 Task: Add Attachment from "Attach a link" to Card Card0000000124 in Board Board0000000031 in Workspace WS0000000011 in Trello. Add Cover Red to Card Card0000000124 in Board Board0000000031 in Workspace WS0000000011 in Trello. Add "Join Card" Button Button0000000124  to Card Card0000000124 in Board Board0000000031 in Workspace WS0000000011 in Trello. Add Description DS0000000124 to Card Card0000000124 in Board Board0000000031 in Workspace WS0000000011 in Trello. Add Comment CM0000000124 to Card Card0000000124 in Board Board0000000031 in Workspace WS0000000011 in Trello
Action: Mouse moved to (643, 82)
Screenshot: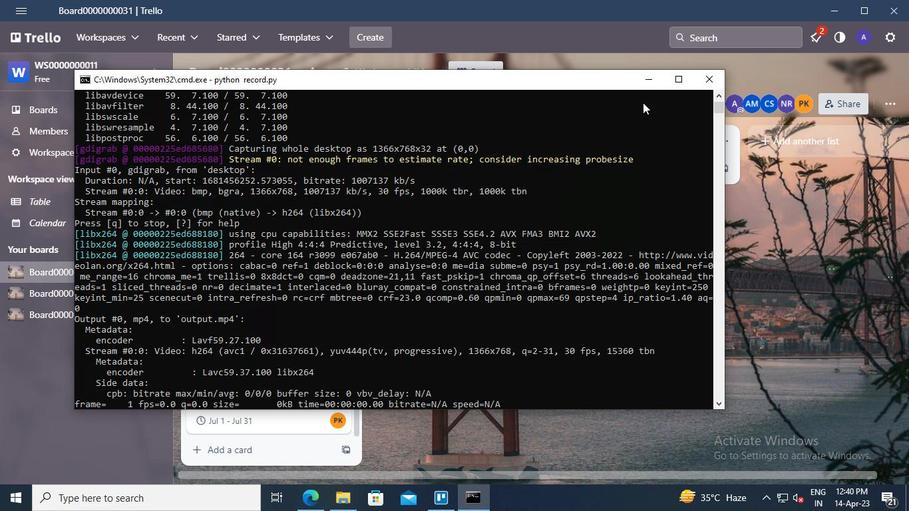 
Action: Mouse pressed left at (643, 82)
Screenshot: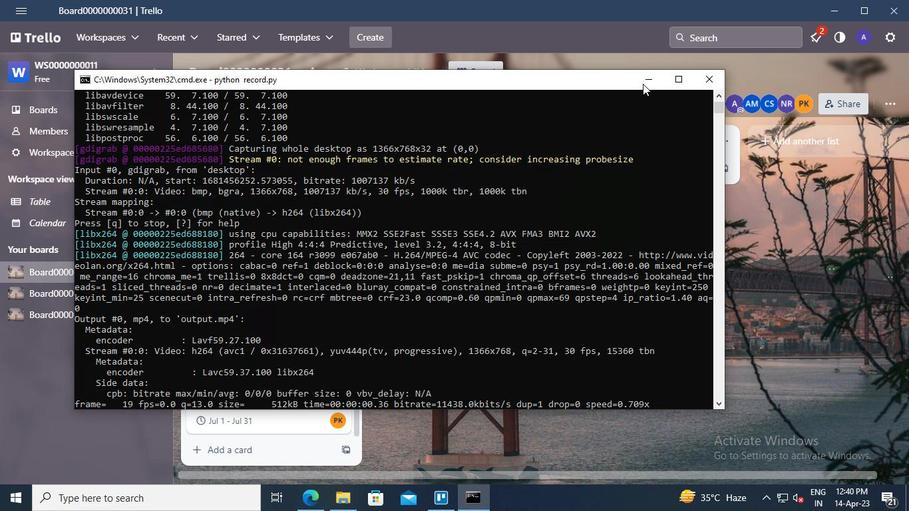 
Action: Mouse moved to (280, 402)
Screenshot: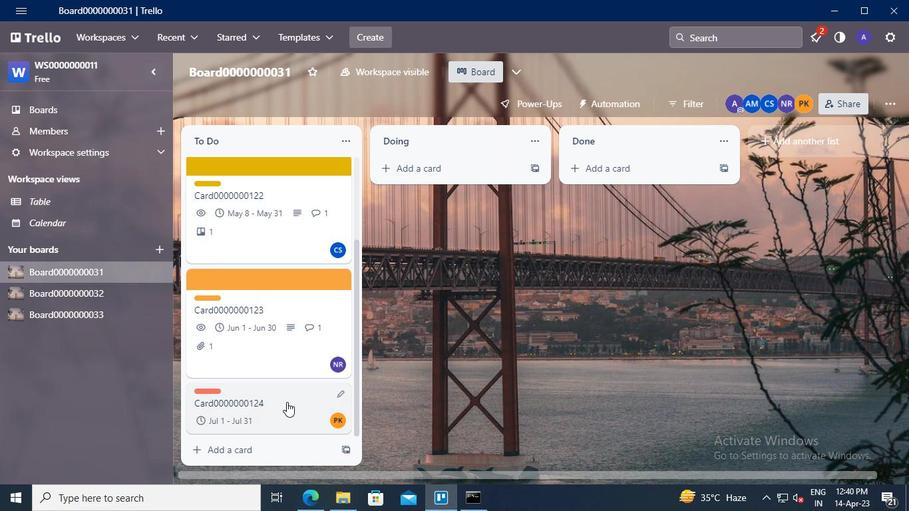 
Action: Mouse pressed left at (280, 402)
Screenshot: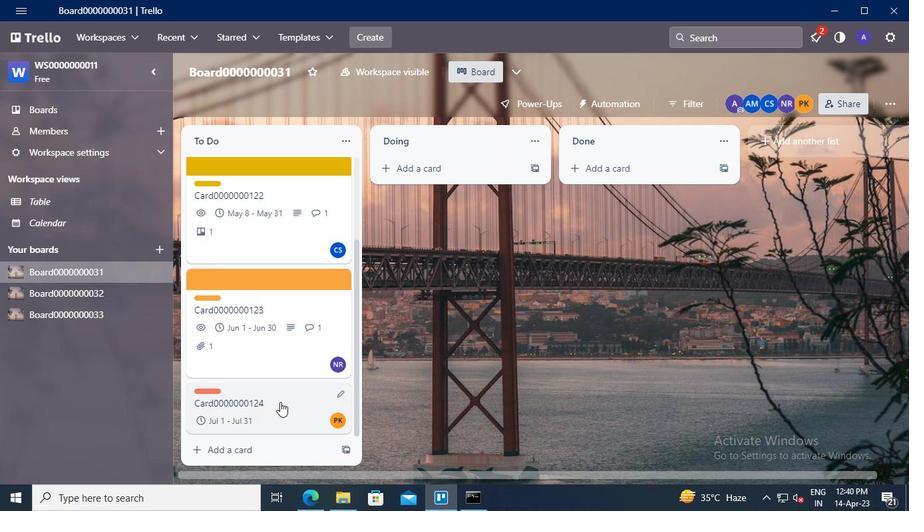 
Action: Mouse moved to (615, 276)
Screenshot: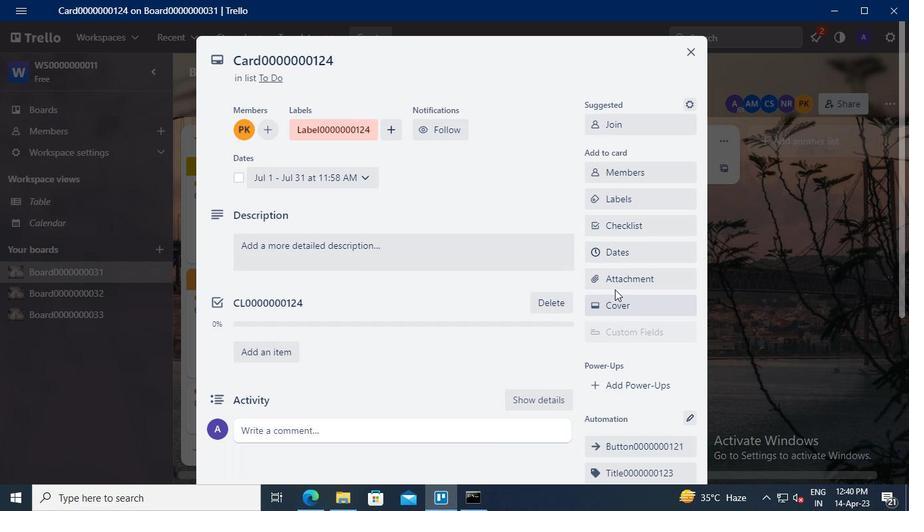 
Action: Mouse pressed left at (615, 276)
Screenshot: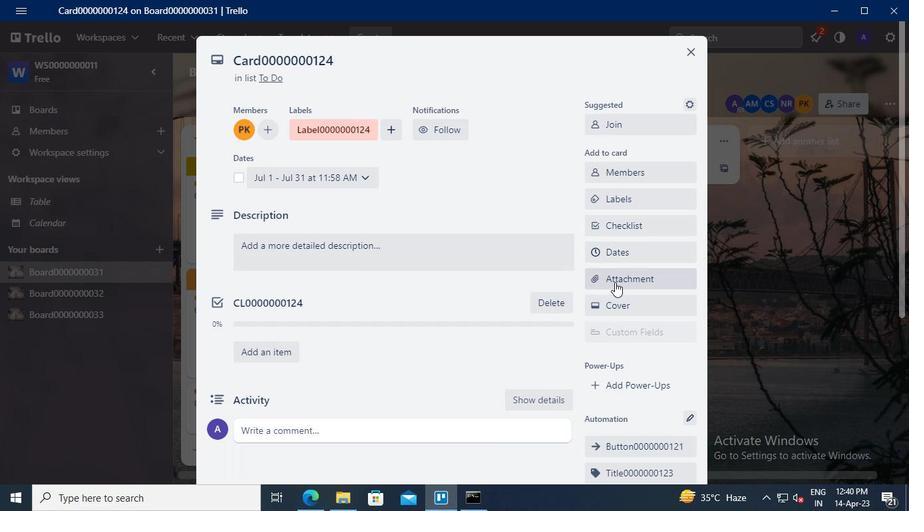 
Action: Mouse moved to (318, 504)
Screenshot: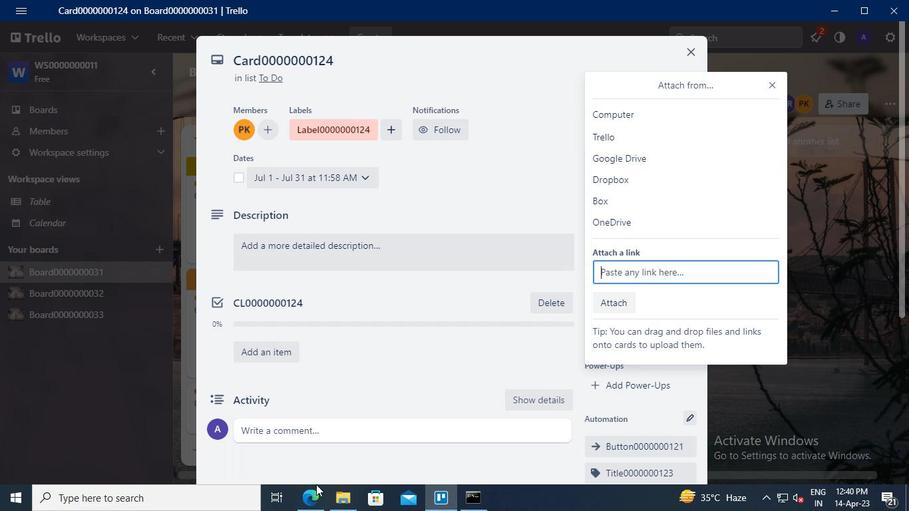 
Action: Mouse pressed left at (318, 504)
Screenshot: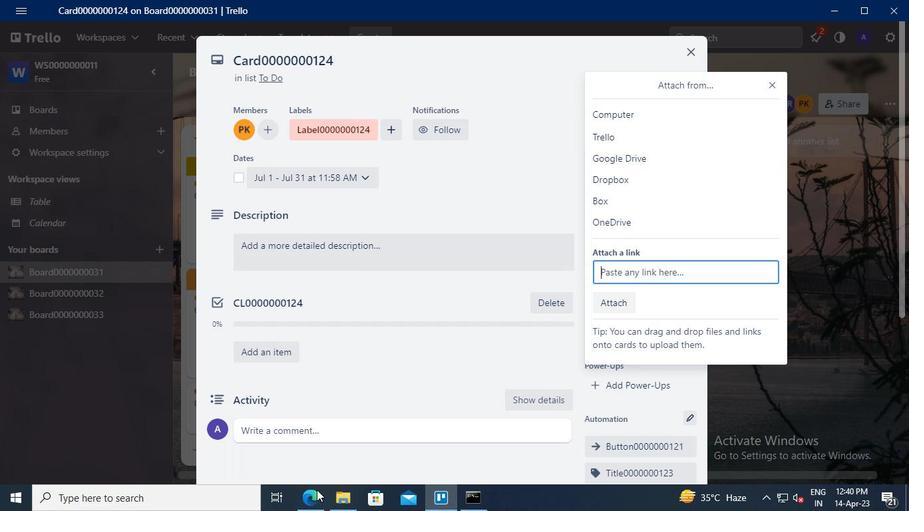 
Action: Mouse moved to (216, 34)
Screenshot: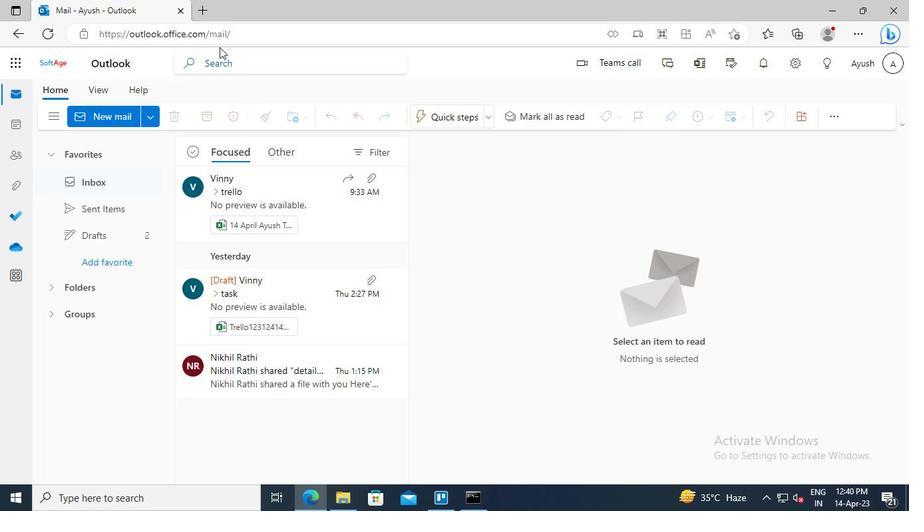
Action: Mouse pressed left at (216, 34)
Screenshot: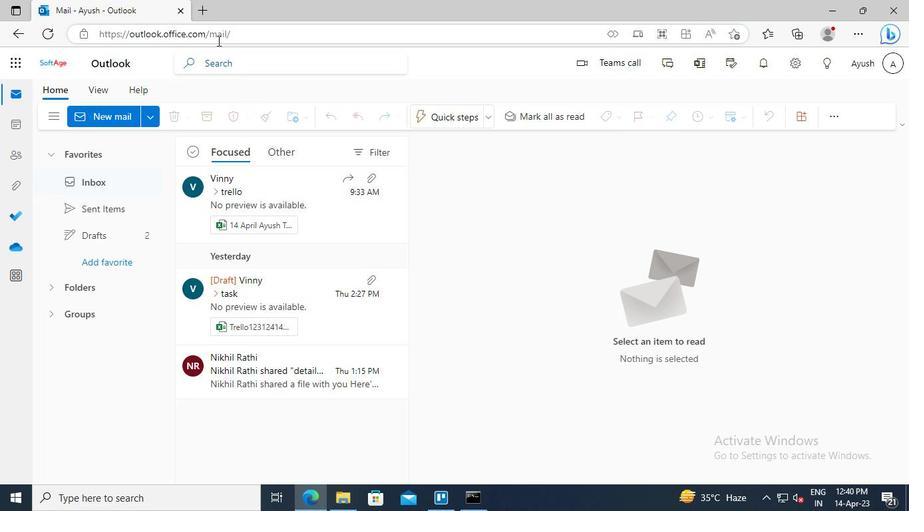 
Action: Keyboard Key.ctrl_l
Screenshot: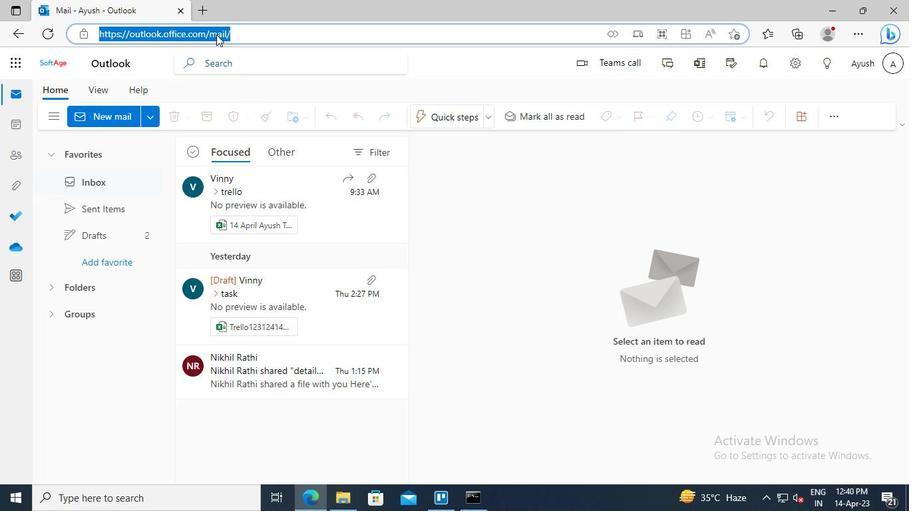 
Action: Keyboard \x03
Screenshot: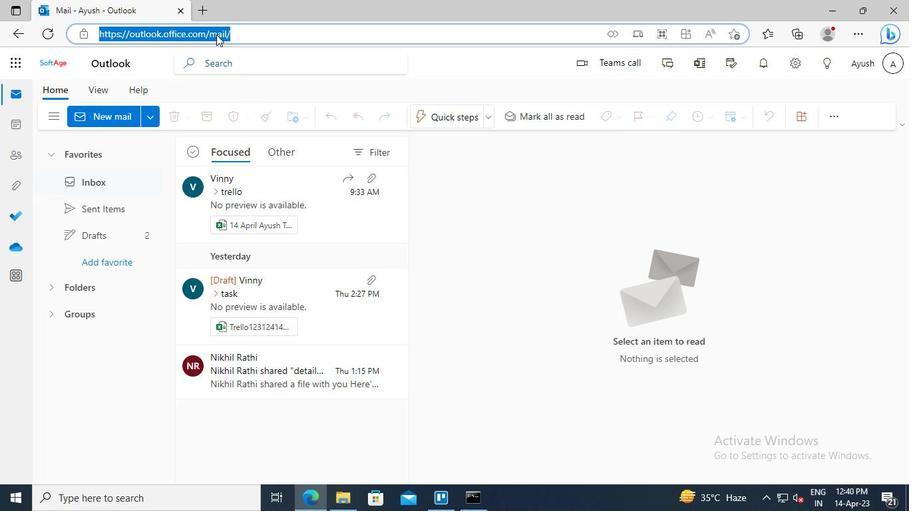 
Action: Mouse moved to (444, 504)
Screenshot: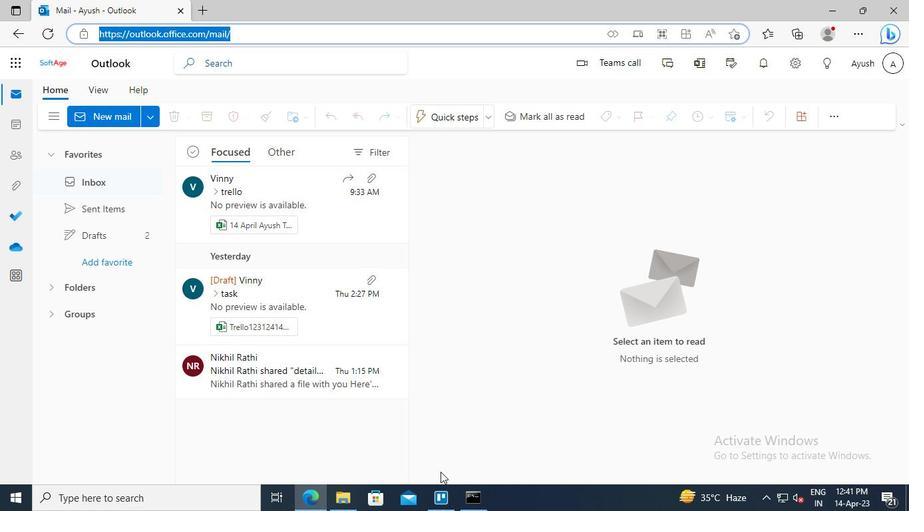 
Action: Mouse pressed left at (444, 504)
Screenshot: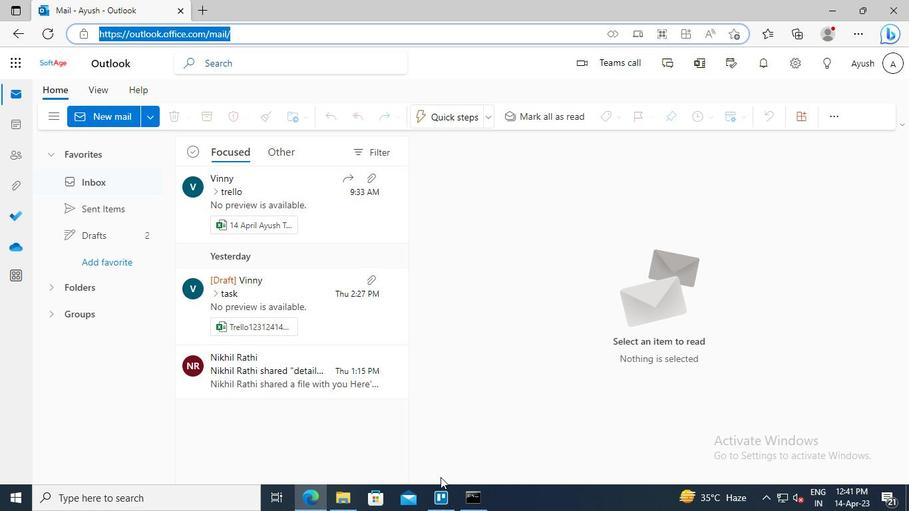 
Action: Mouse moved to (640, 269)
Screenshot: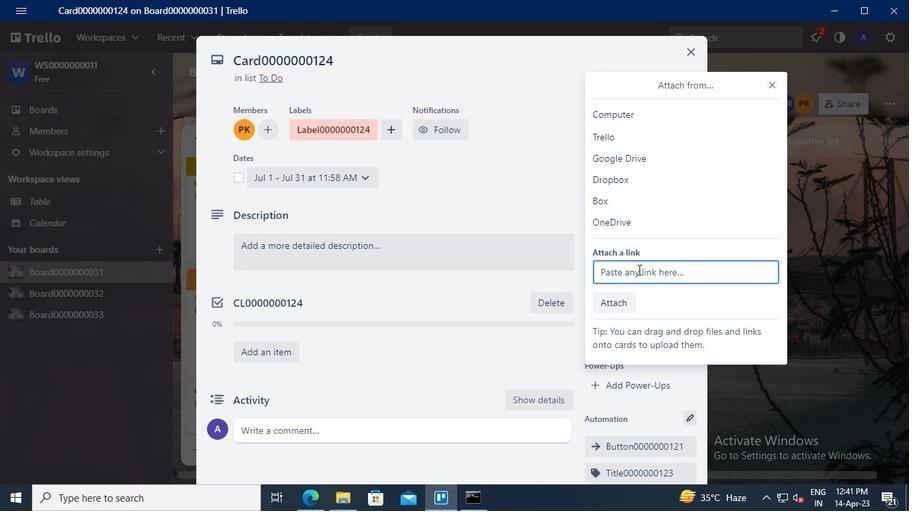 
Action: Mouse pressed left at (640, 269)
Screenshot: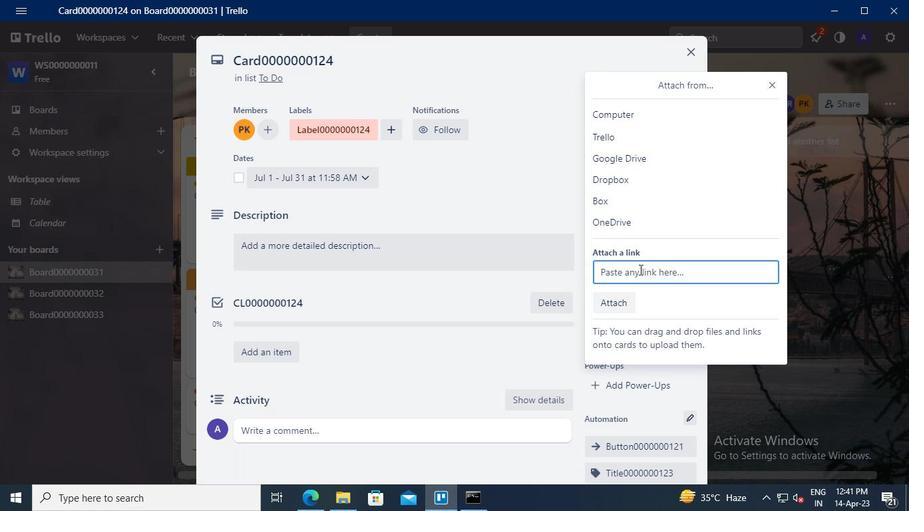 
Action: Keyboard Key.ctrl_l
Screenshot: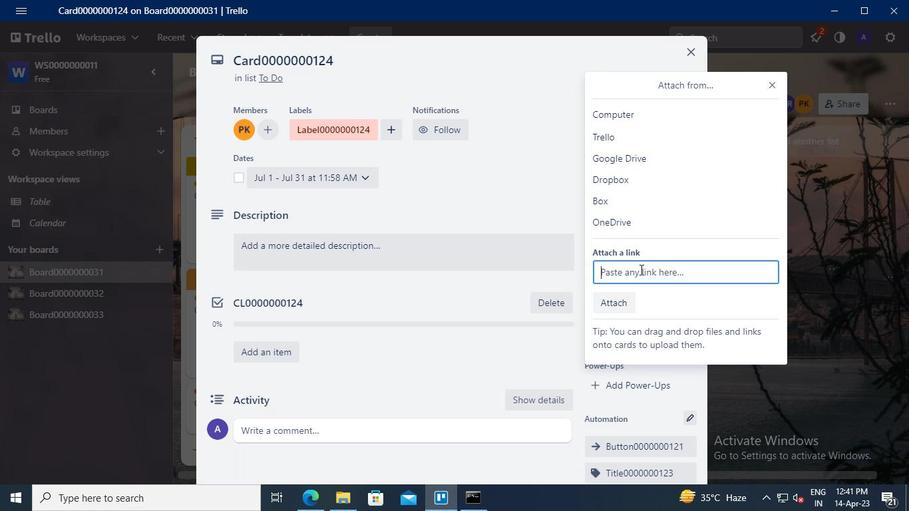 
Action: Keyboard \x16
Screenshot: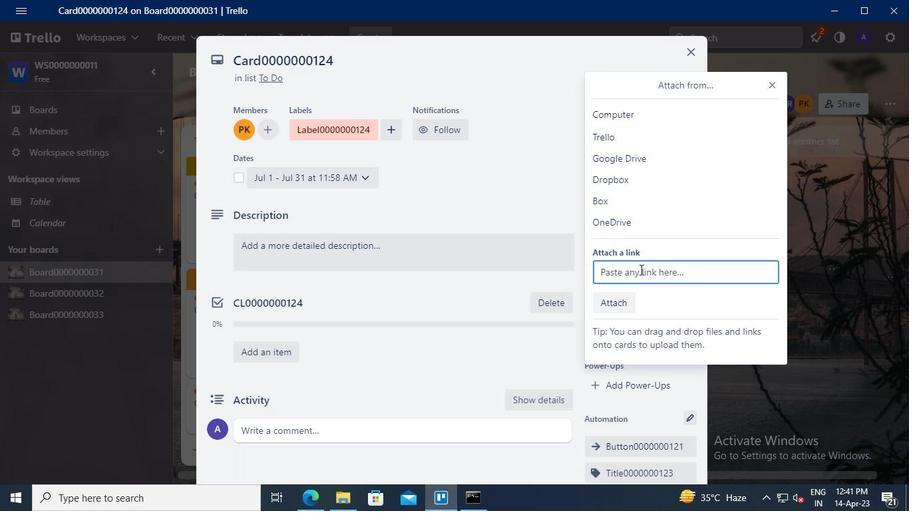 
Action: Mouse moved to (616, 349)
Screenshot: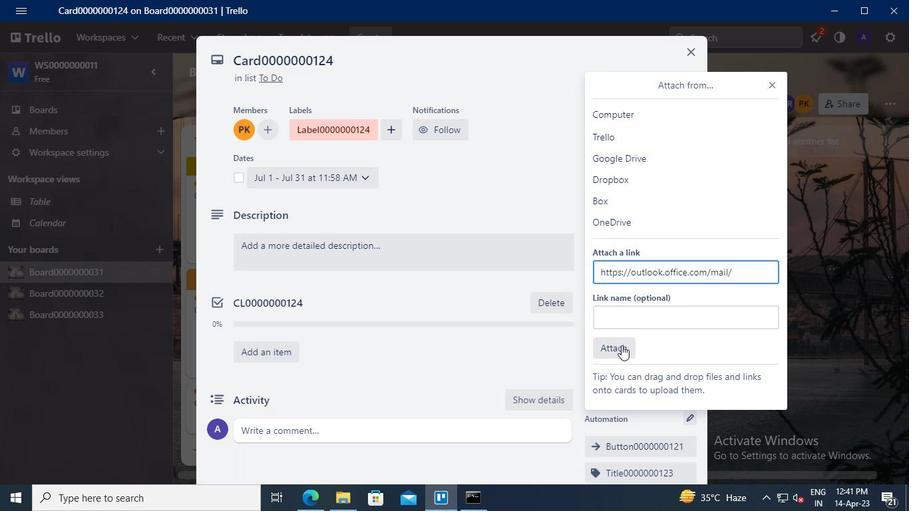 
Action: Mouse pressed left at (616, 349)
Screenshot: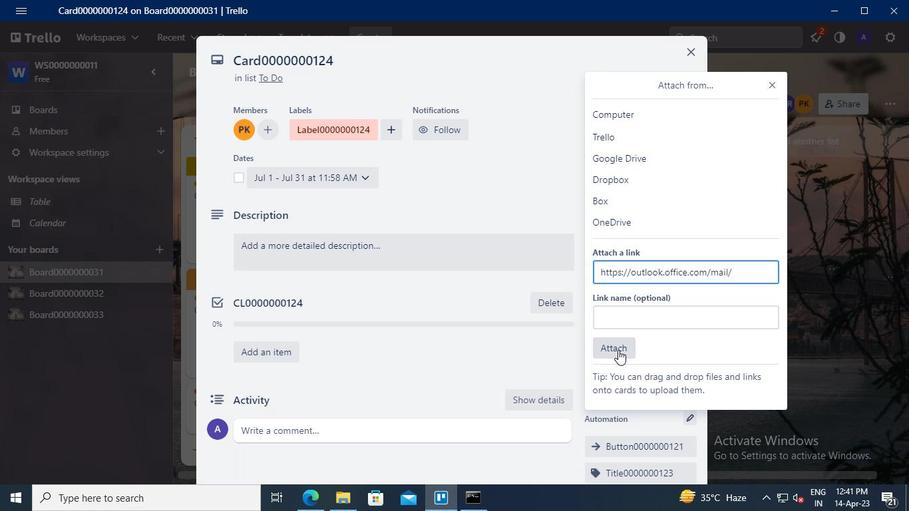 
Action: Mouse moved to (629, 306)
Screenshot: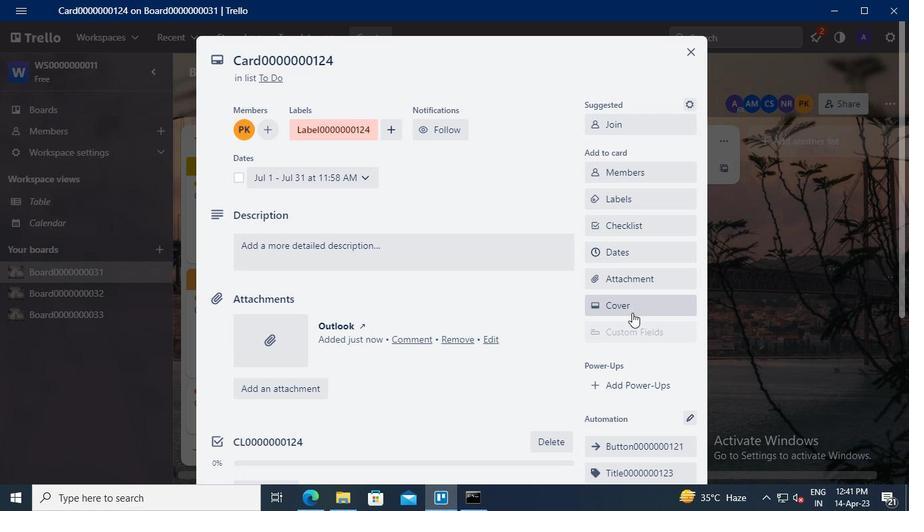 
Action: Mouse pressed left at (629, 306)
Screenshot: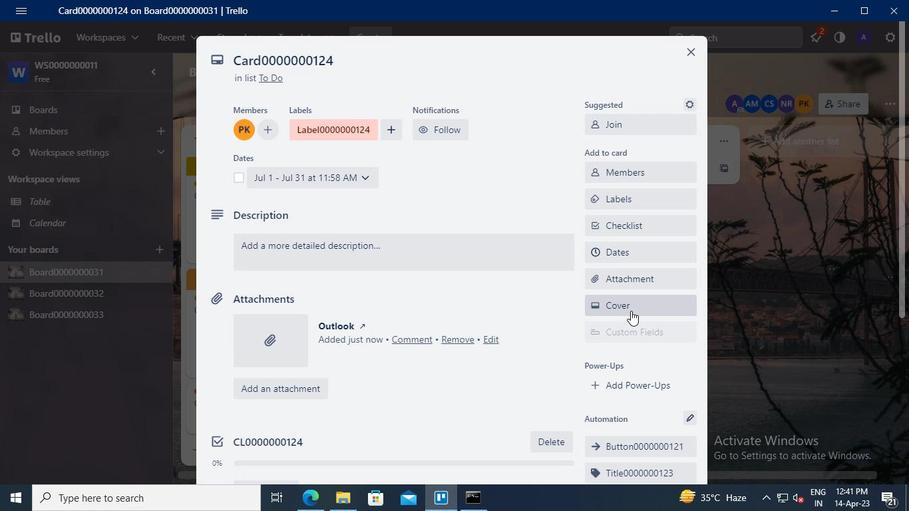 
Action: Mouse moved to (727, 217)
Screenshot: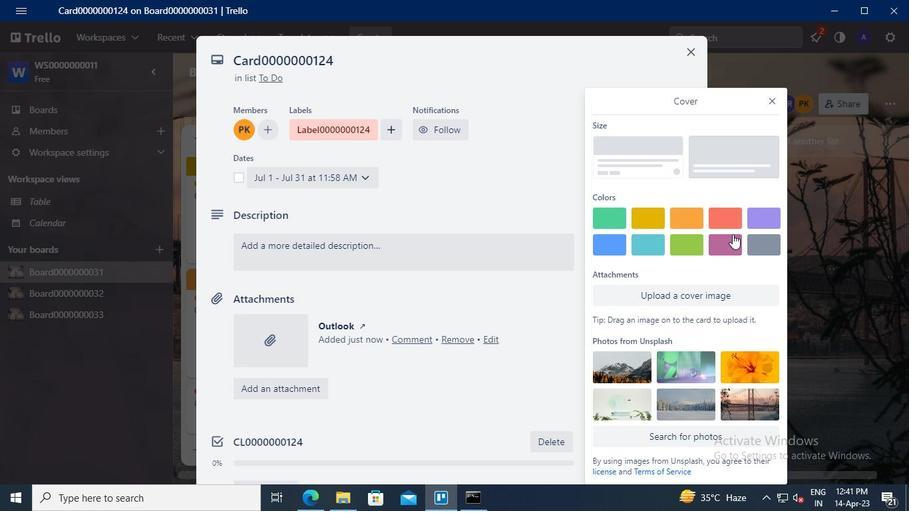 
Action: Mouse pressed left at (727, 217)
Screenshot: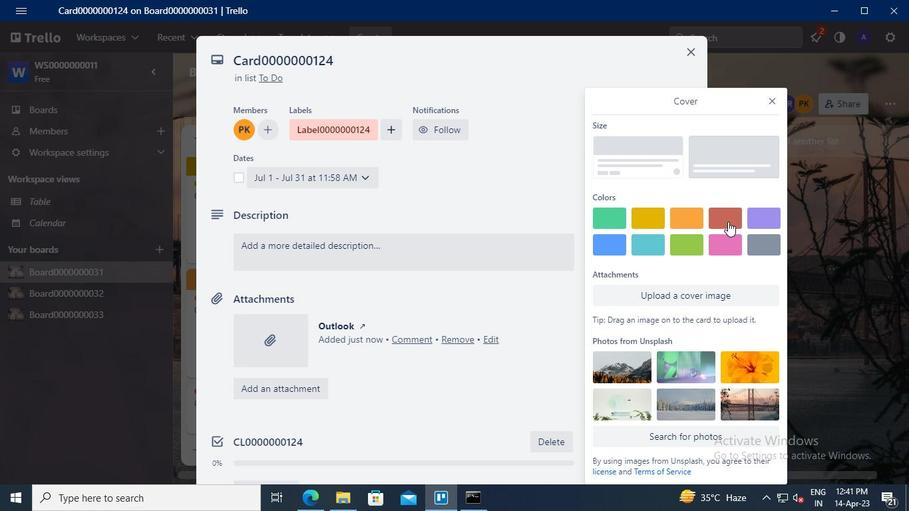 
Action: Mouse moved to (769, 78)
Screenshot: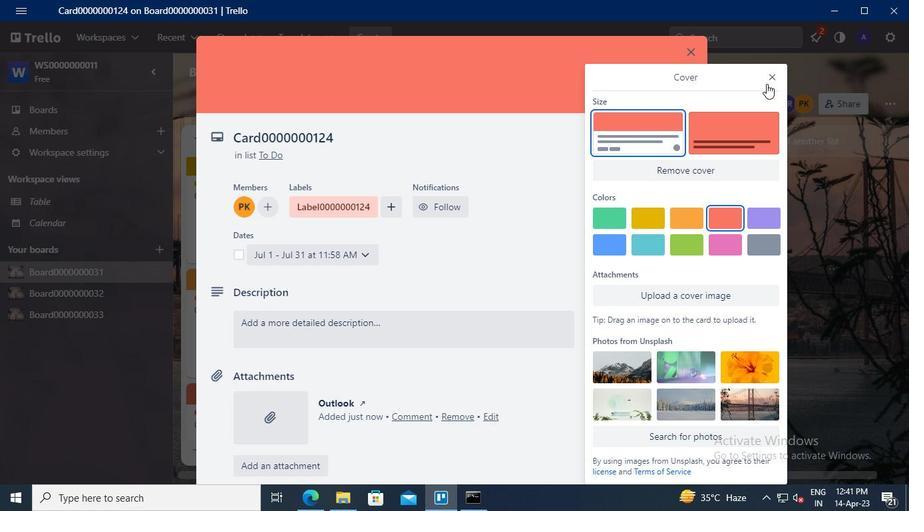 
Action: Mouse pressed left at (769, 78)
Screenshot: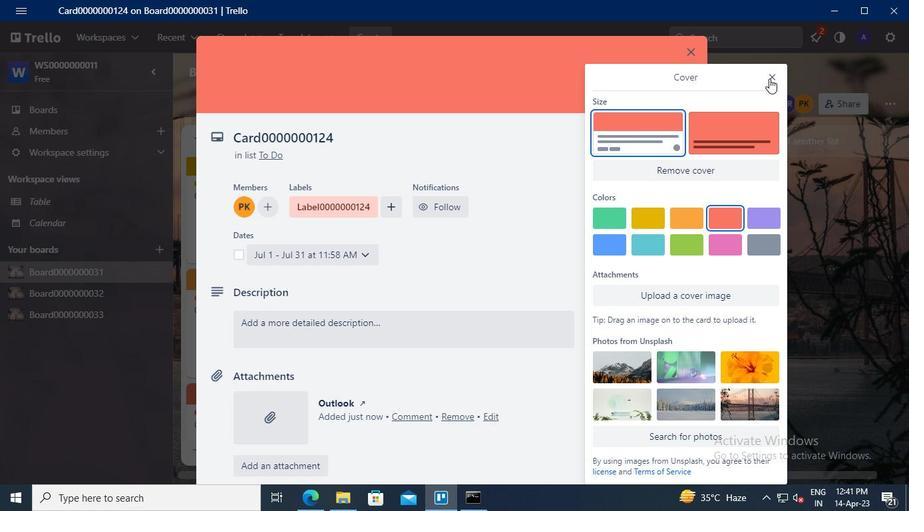 
Action: Mouse moved to (649, 350)
Screenshot: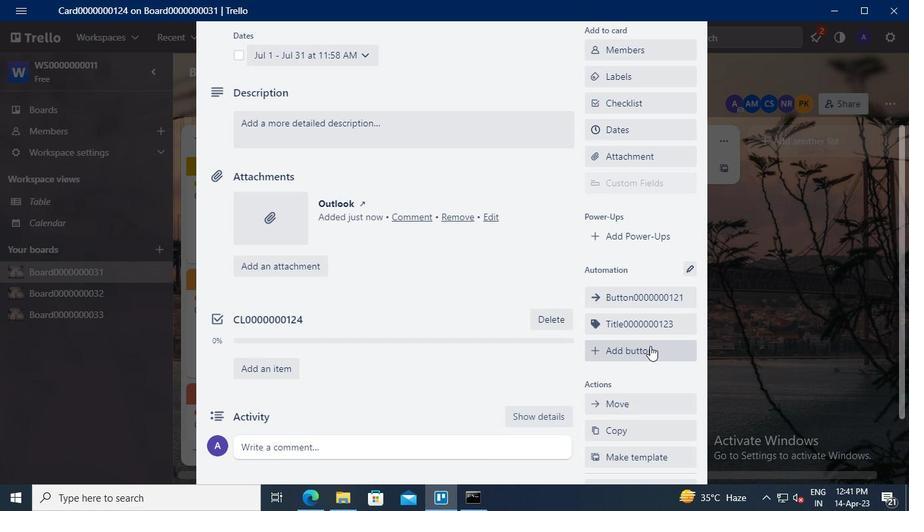 
Action: Mouse pressed left at (649, 350)
Screenshot: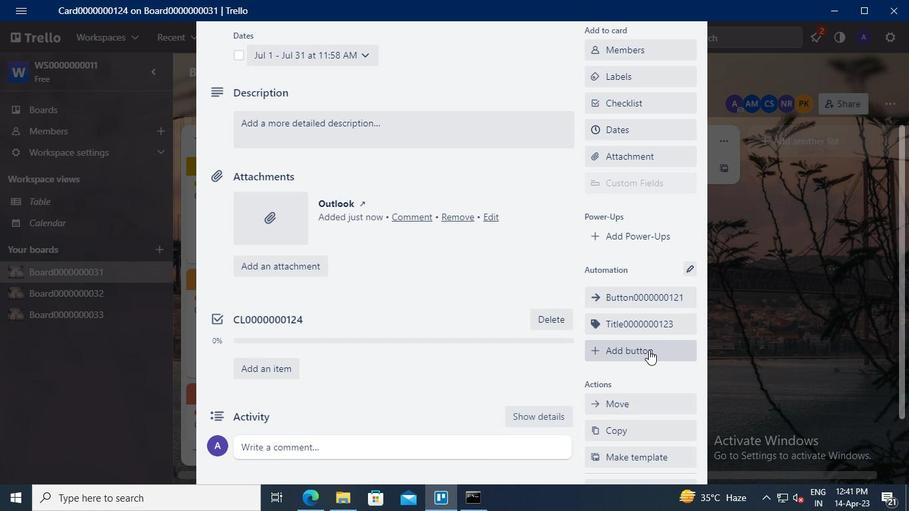 
Action: Mouse moved to (666, 209)
Screenshot: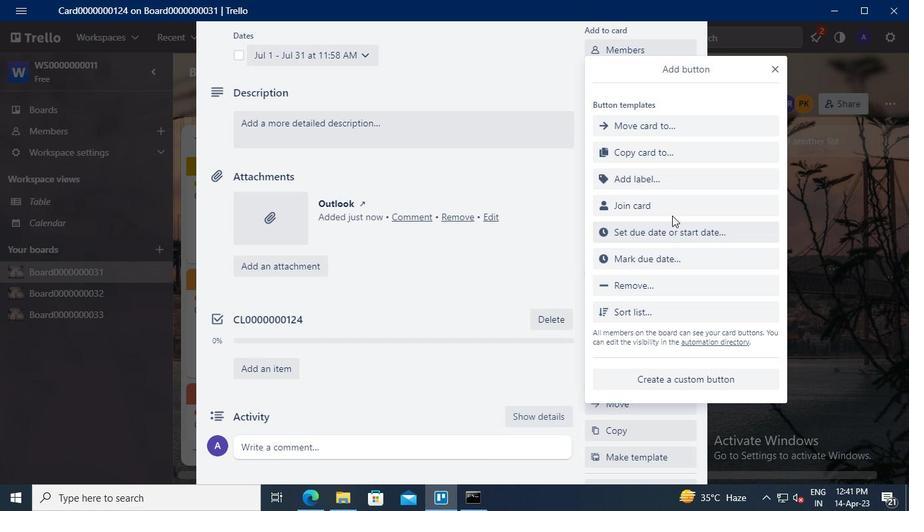 
Action: Mouse pressed left at (666, 209)
Screenshot: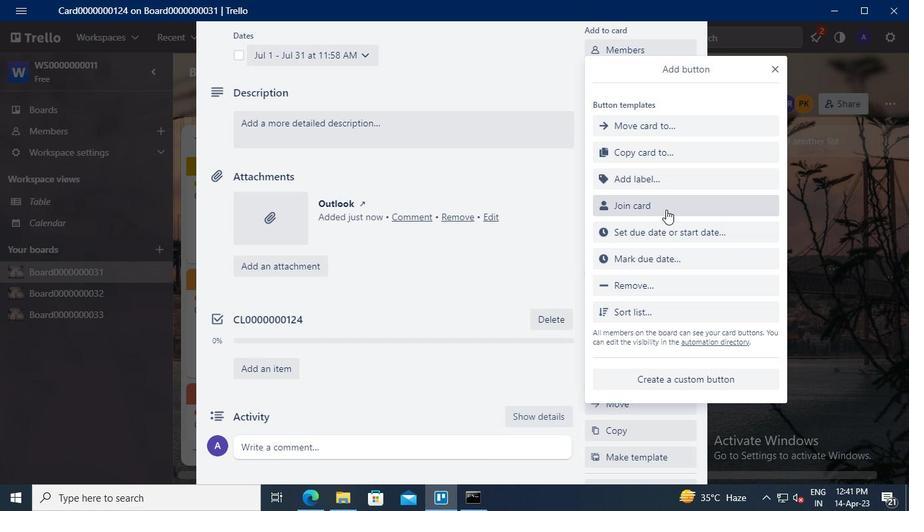 
Action: Mouse moved to (668, 166)
Screenshot: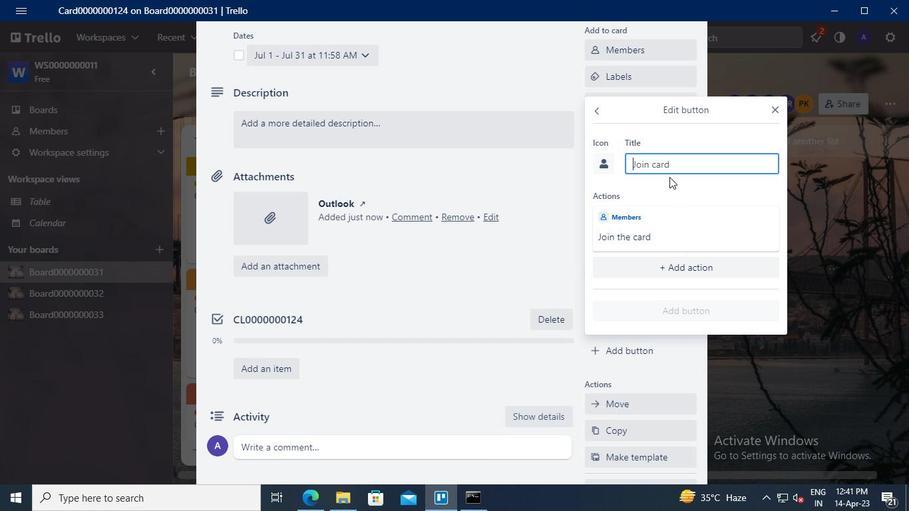 
Action: Mouse pressed left at (668, 166)
Screenshot: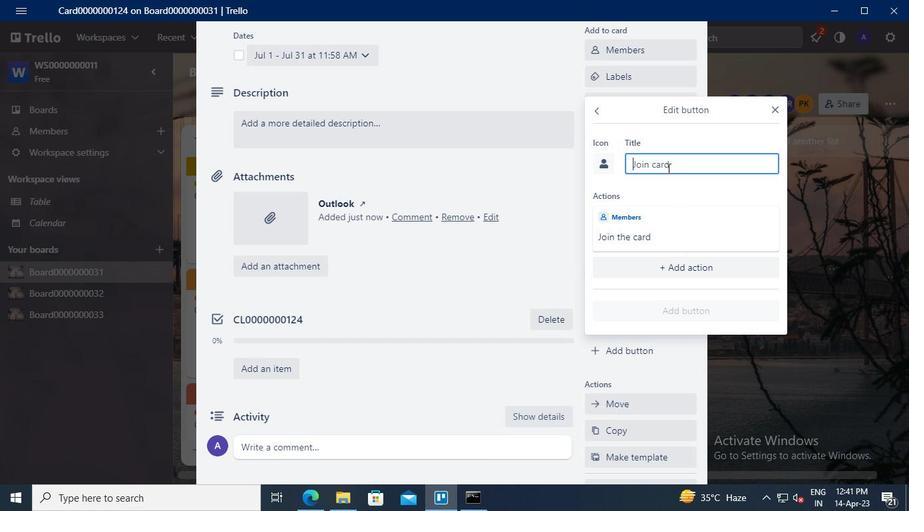 
Action: Mouse moved to (668, 166)
Screenshot: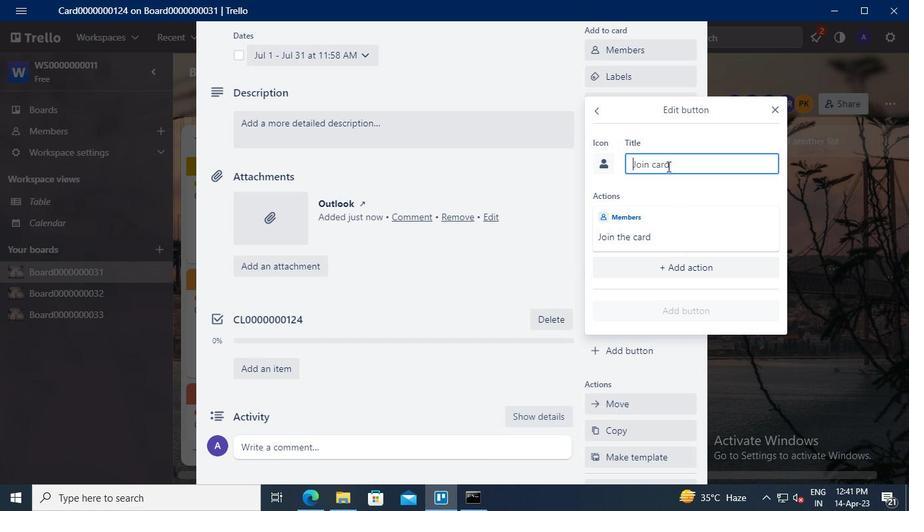 
Action: Keyboard Key.shift
Screenshot: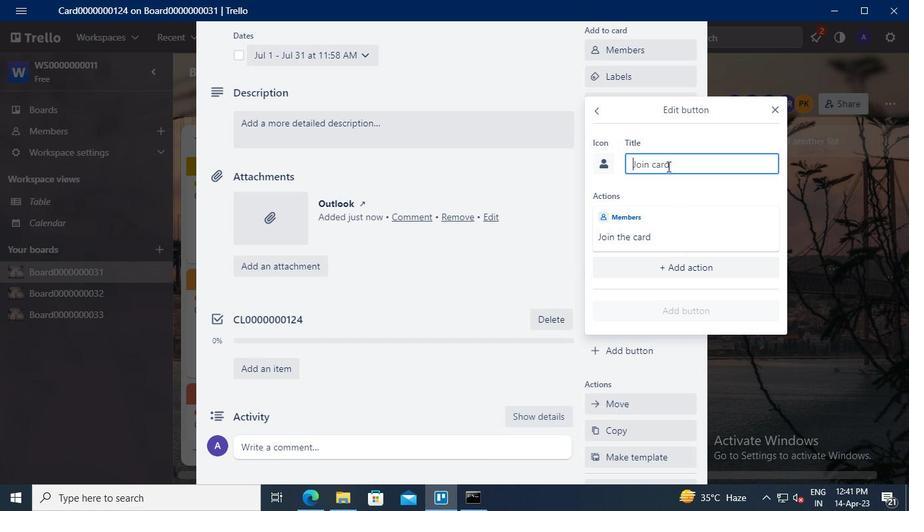 
Action: Keyboard B
Screenshot: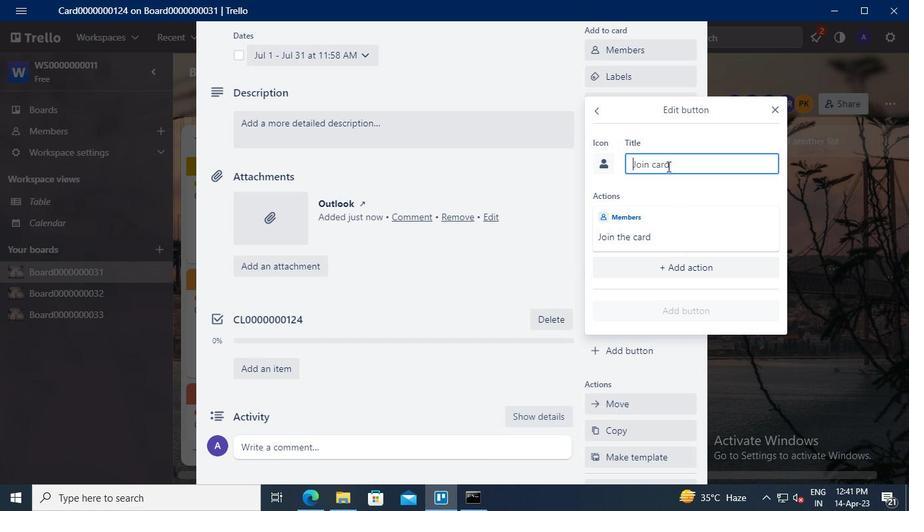 
Action: Keyboard u
Screenshot: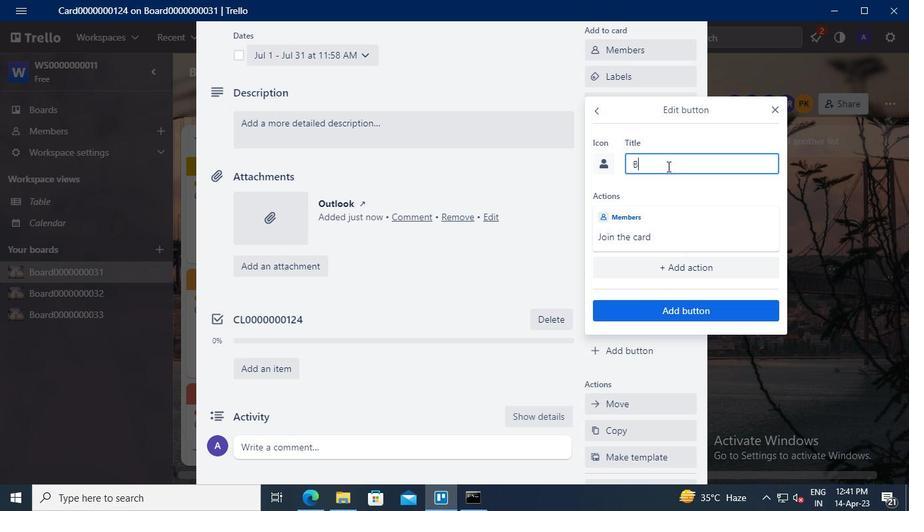 
Action: Keyboard t
Screenshot: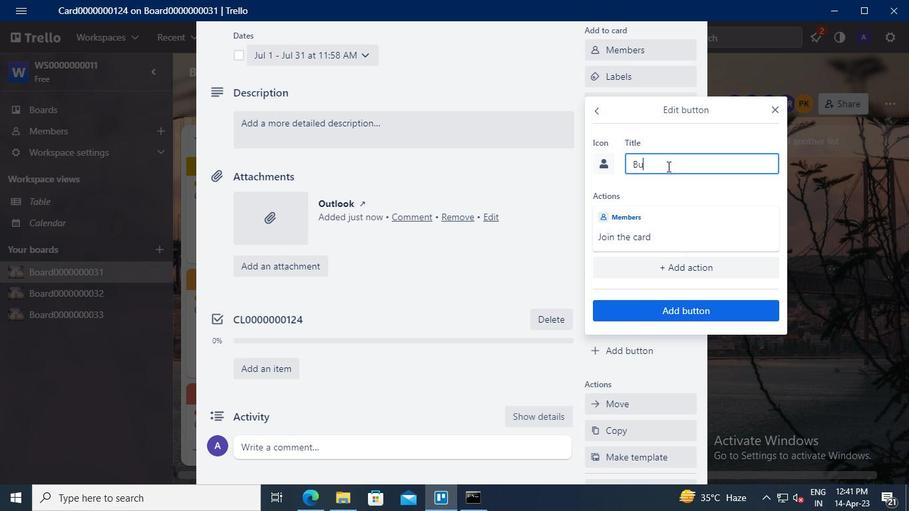 
Action: Keyboard t
Screenshot: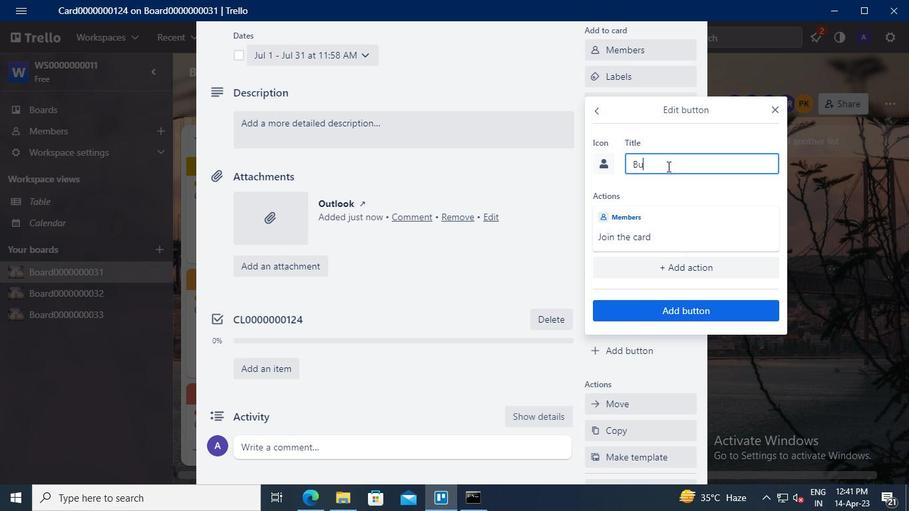 
Action: Keyboard o
Screenshot: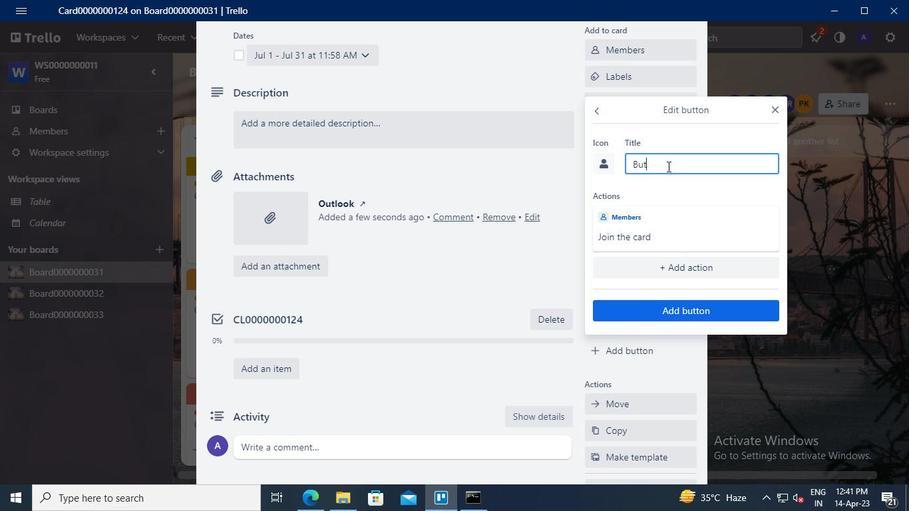 
Action: Keyboard n
Screenshot: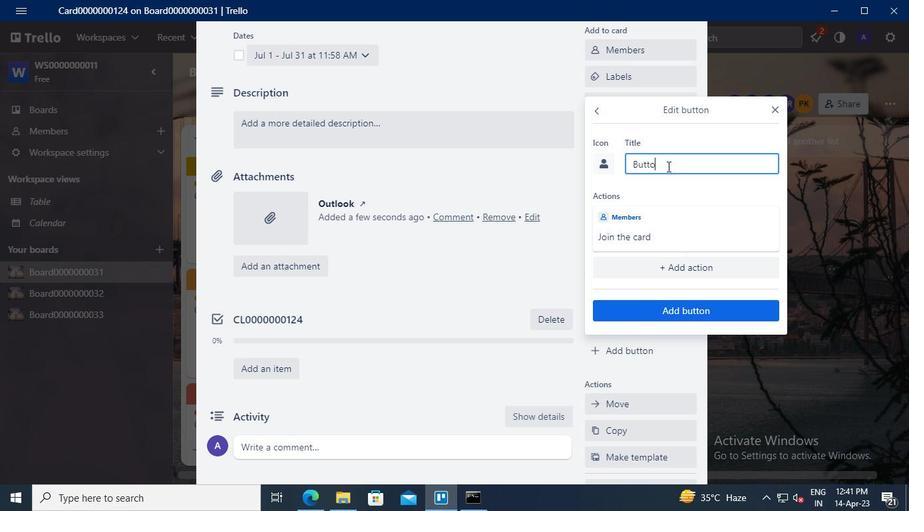 
Action: Keyboard <96>
Screenshot: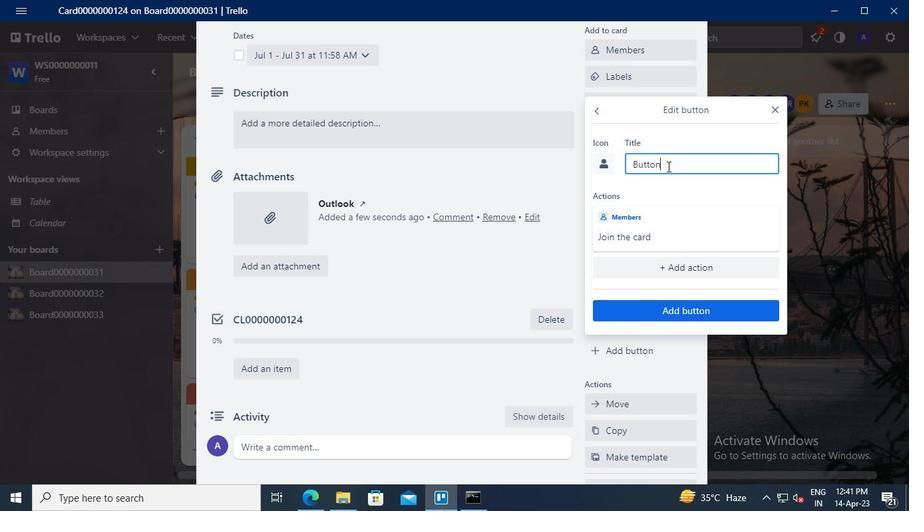 
Action: Keyboard <96>
Screenshot: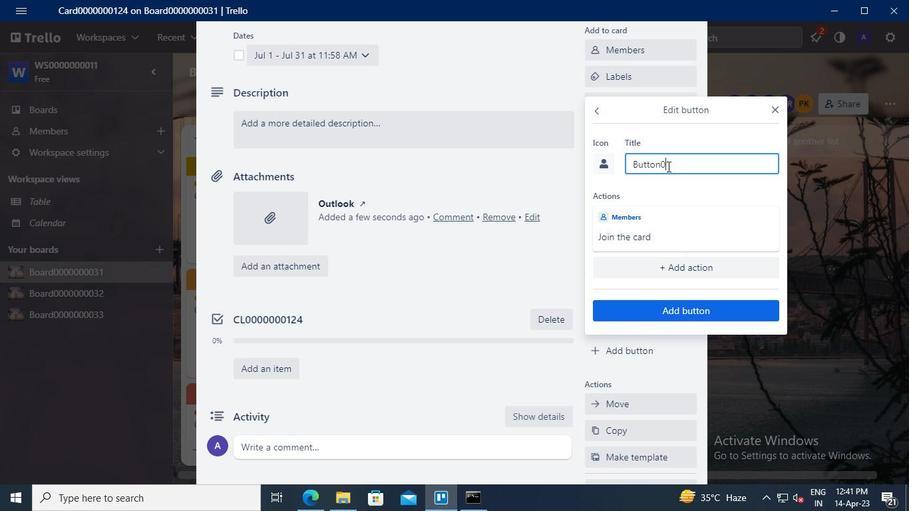 
Action: Keyboard <96>
Screenshot: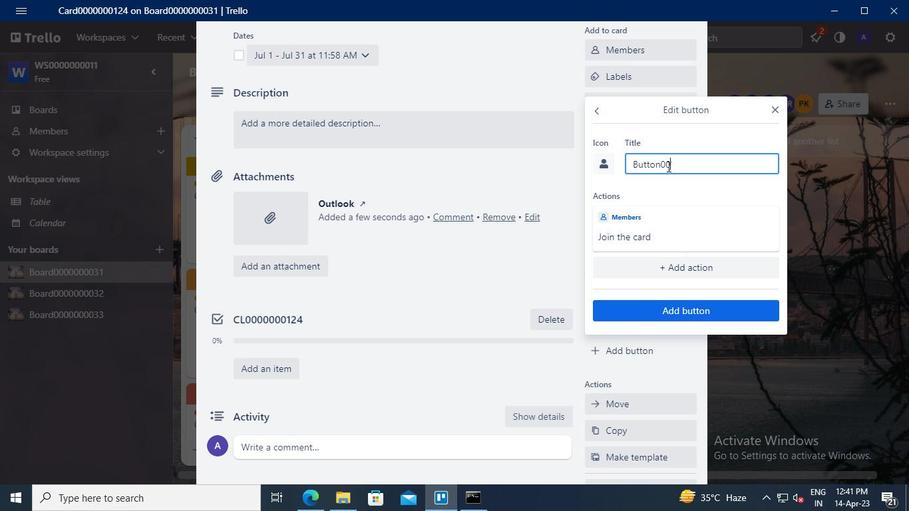 
Action: Keyboard <96>
Screenshot: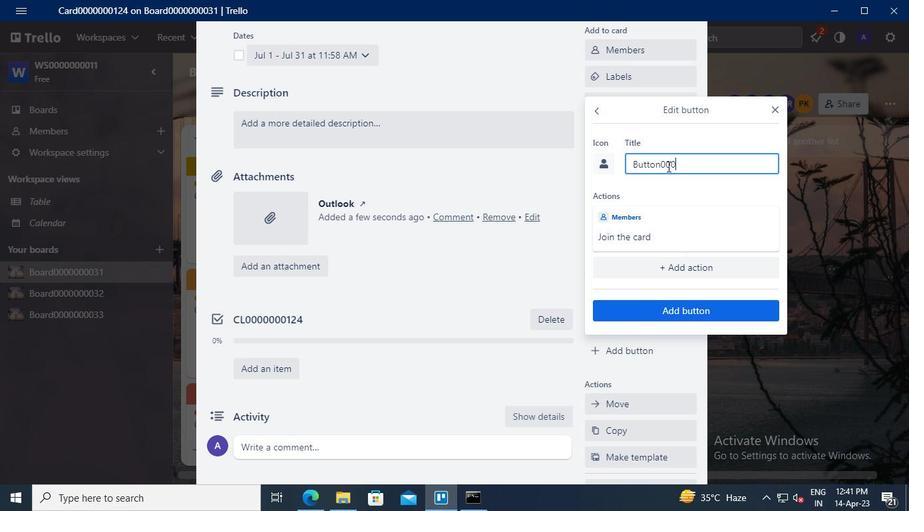 
Action: Keyboard <96>
Screenshot: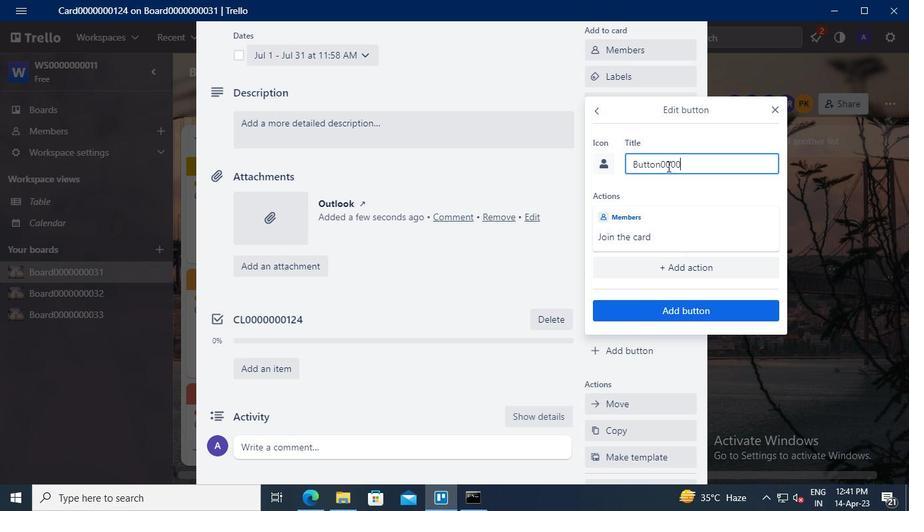 
Action: Keyboard <96>
Screenshot: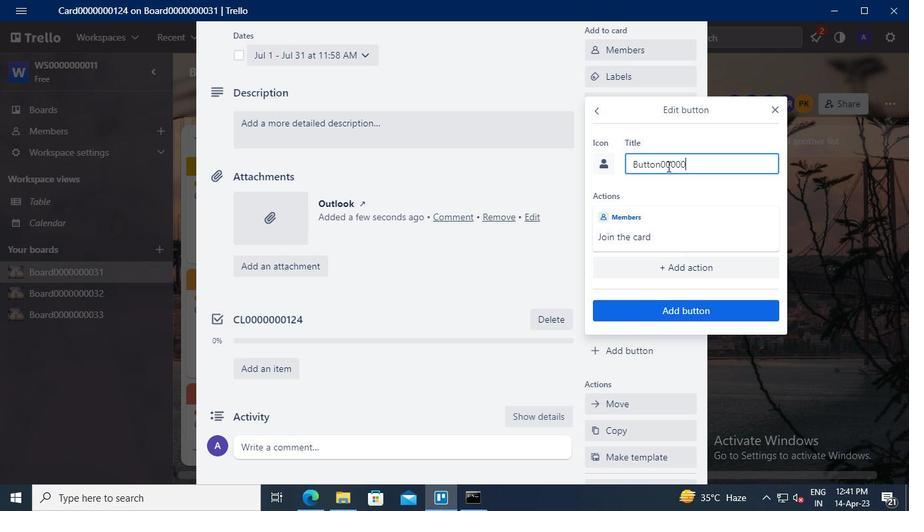 
Action: Keyboard <96>
Screenshot: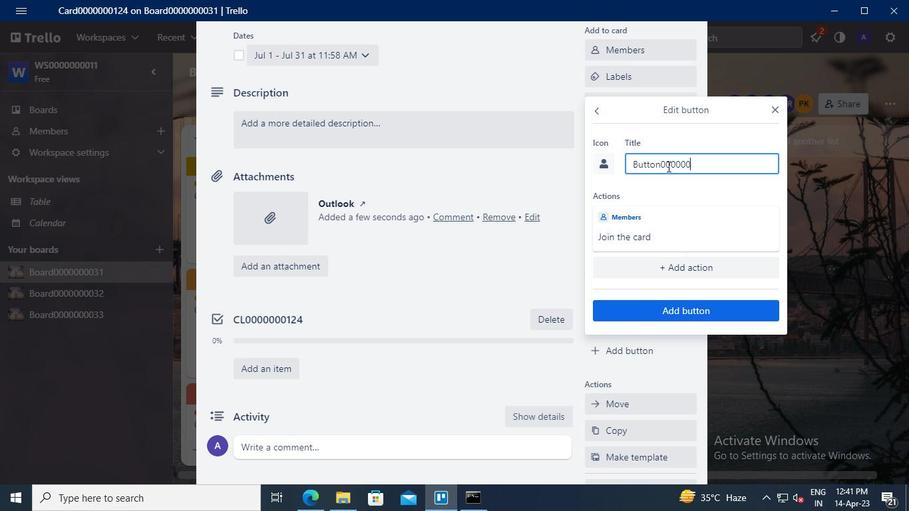 
Action: Keyboard <97>
Screenshot: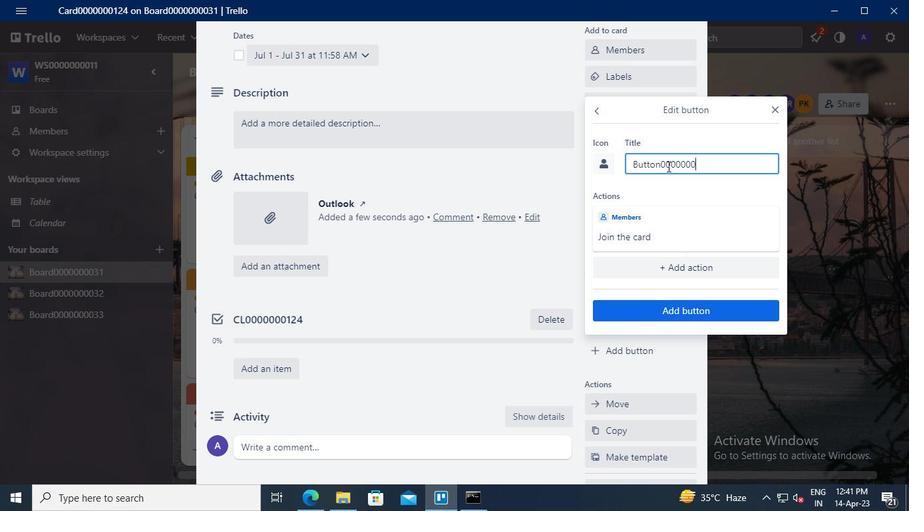 
Action: Keyboard <98>
Screenshot: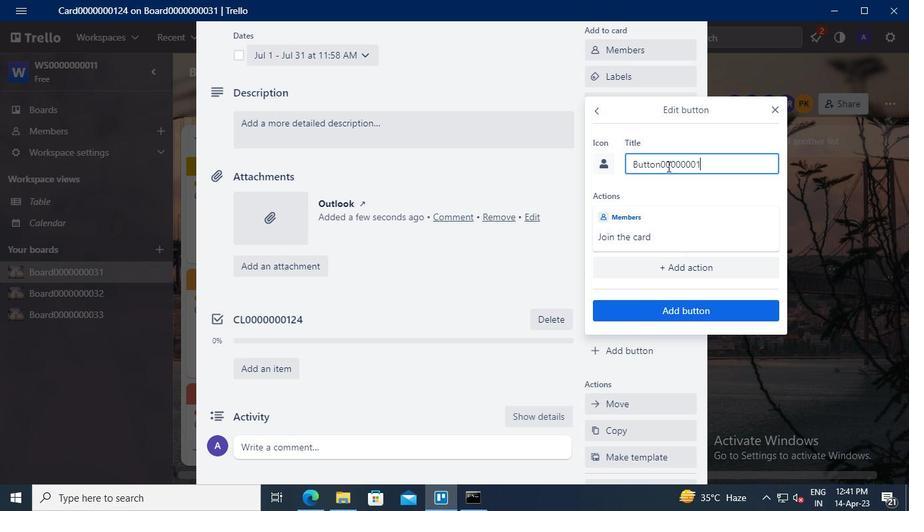 
Action: Keyboard <100>
Screenshot: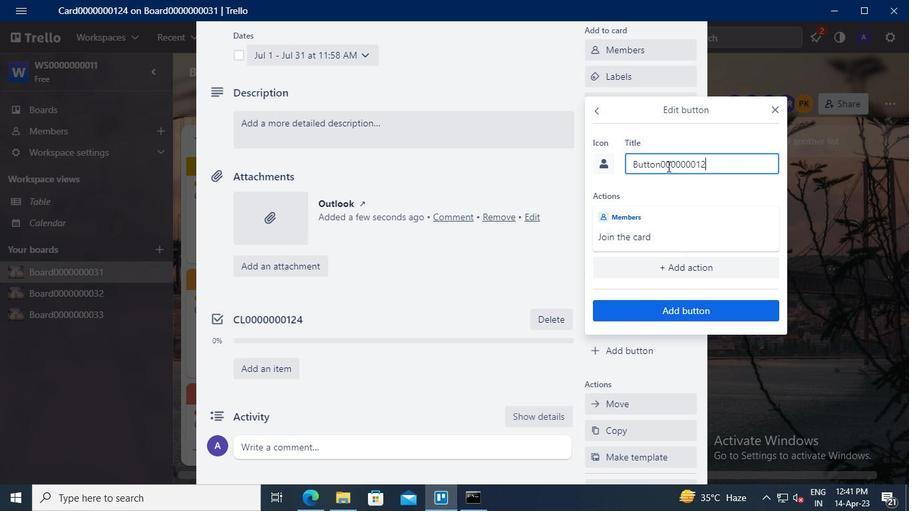 
Action: Mouse moved to (691, 310)
Screenshot: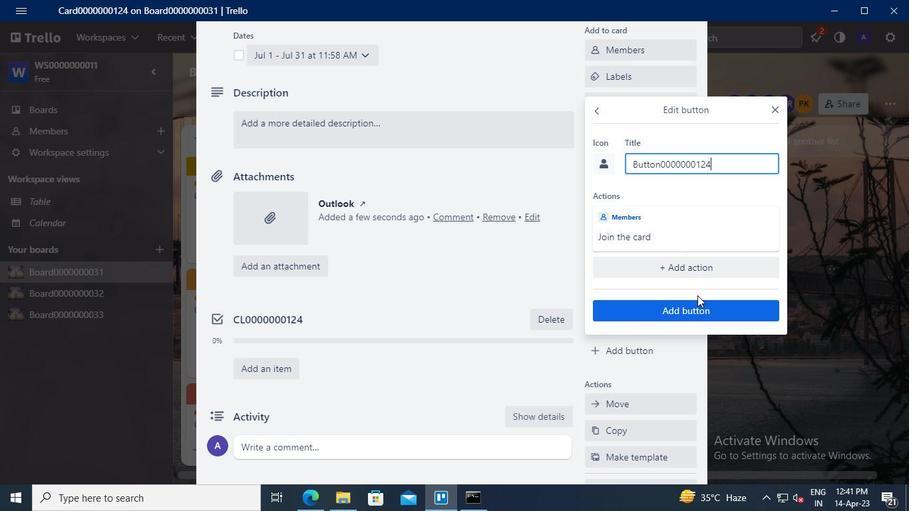 
Action: Mouse pressed left at (691, 310)
Screenshot: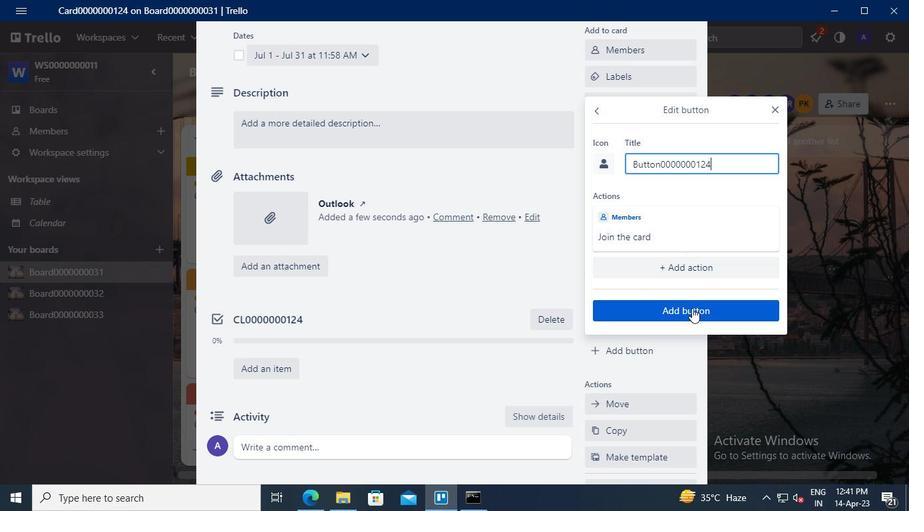 
Action: Mouse moved to (280, 202)
Screenshot: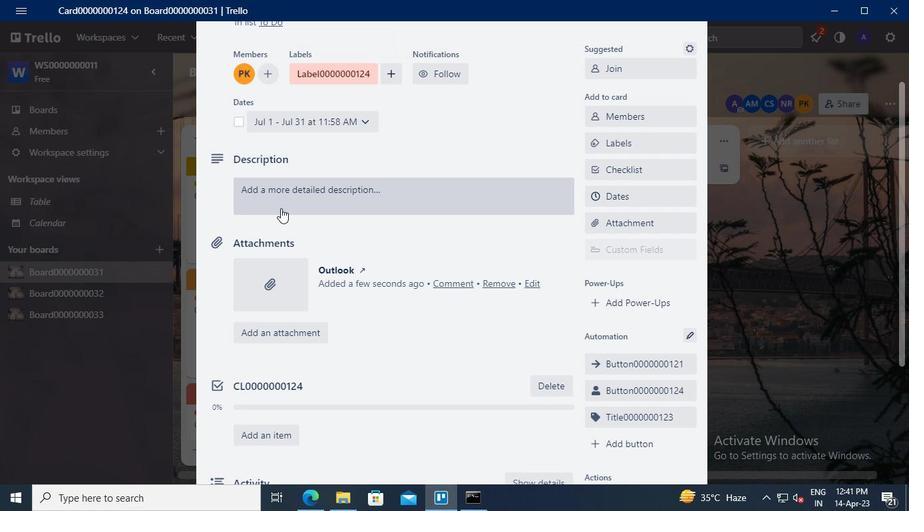 
Action: Mouse pressed left at (280, 202)
Screenshot: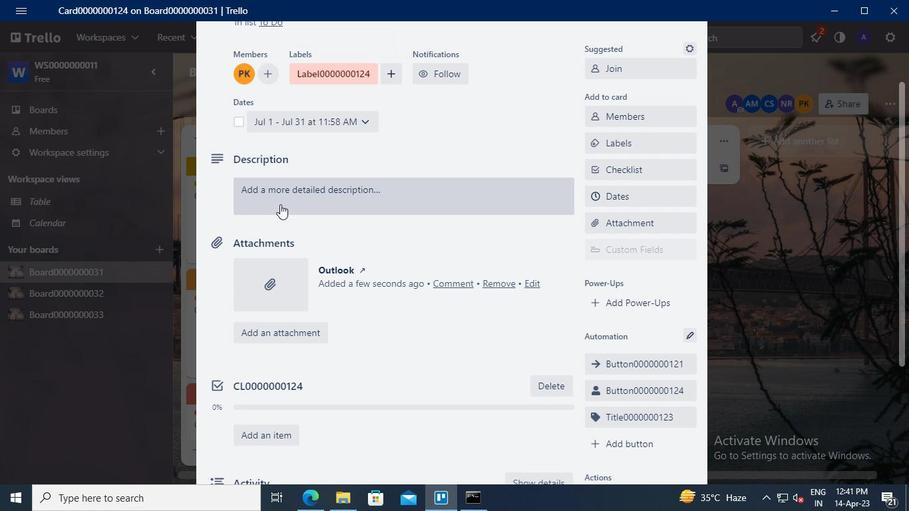 
Action: Mouse moved to (259, 235)
Screenshot: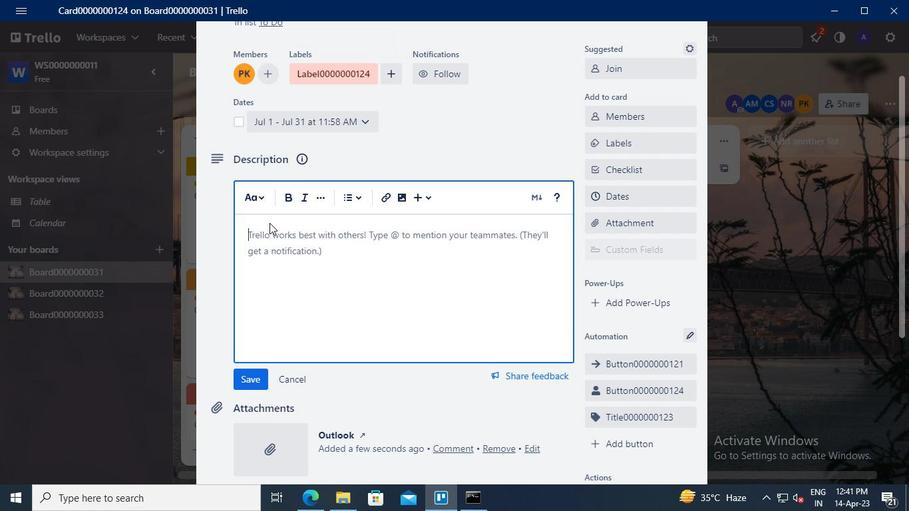 
Action: Mouse pressed left at (259, 235)
Screenshot: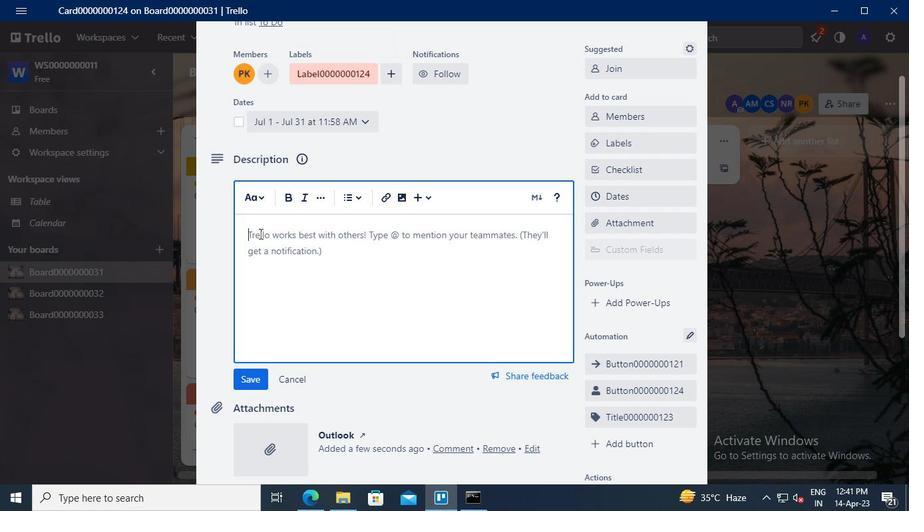 
Action: Keyboard Key.shift
Screenshot: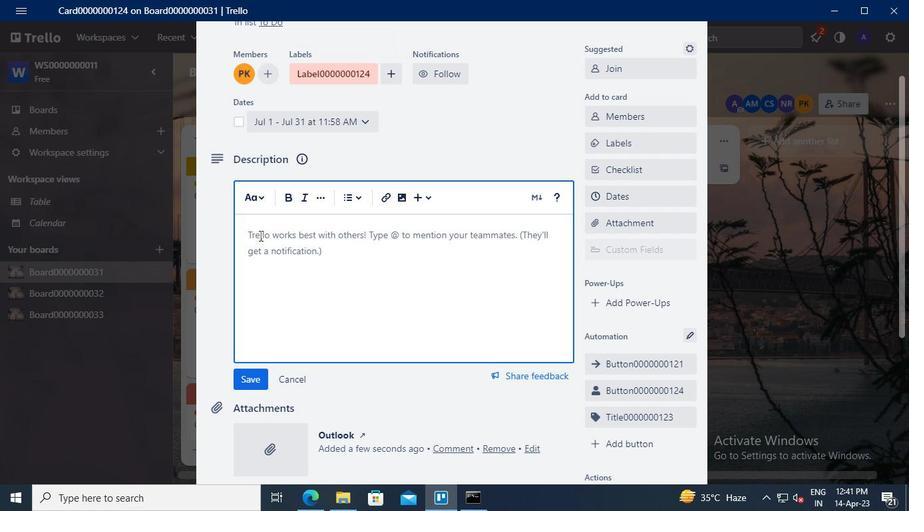 
Action: Keyboard D
Screenshot: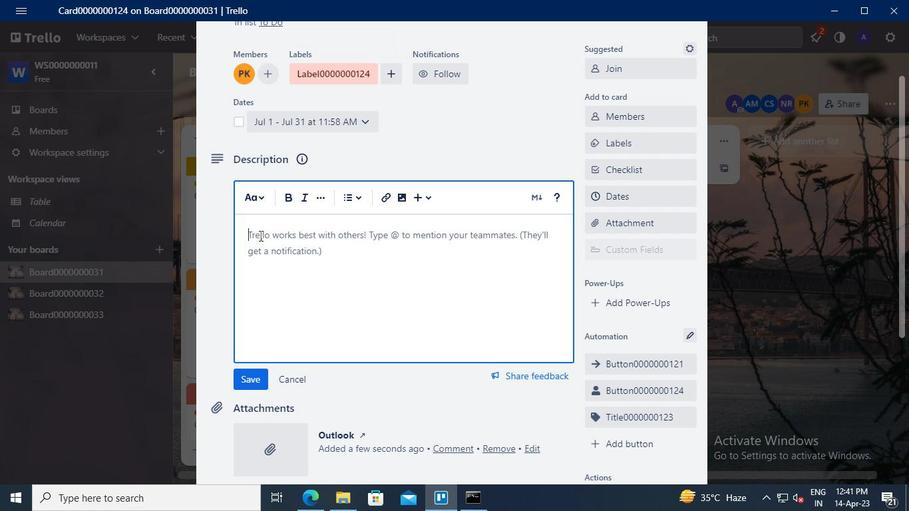 
Action: Keyboard S
Screenshot: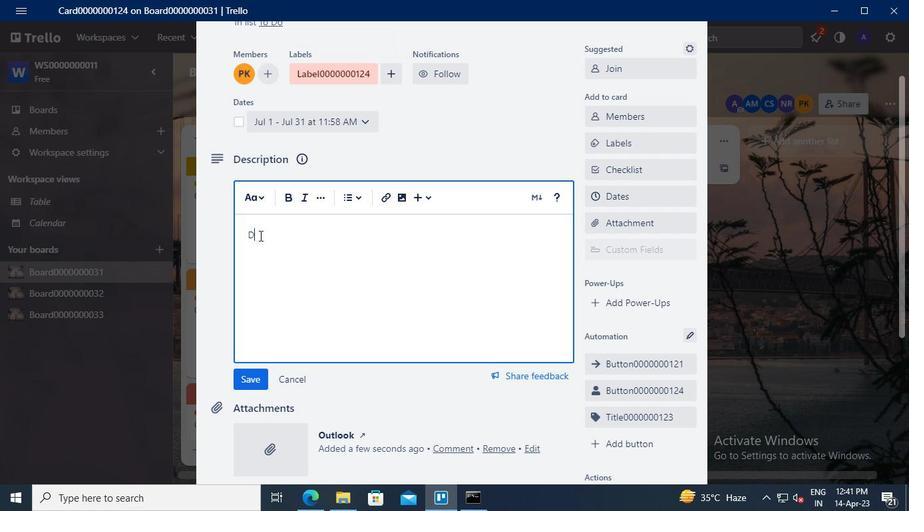 
Action: Keyboard <96>
Screenshot: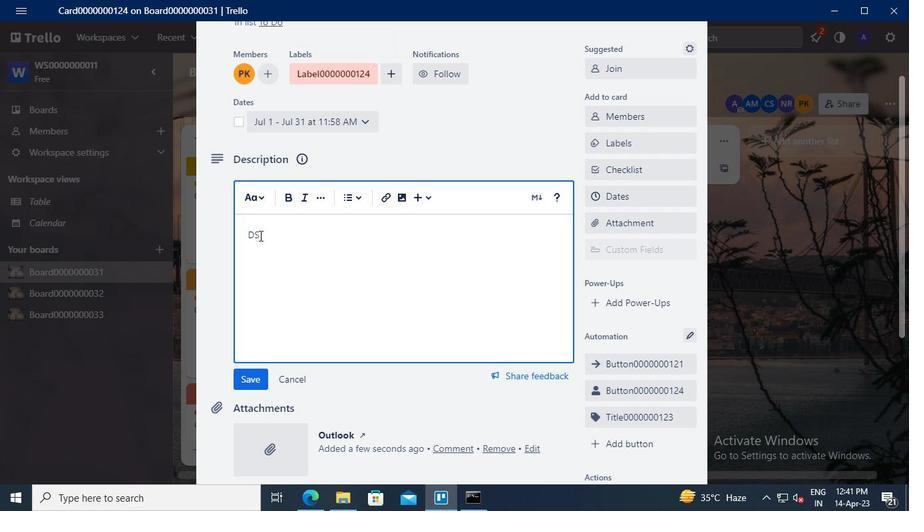 
Action: Keyboard <96>
Screenshot: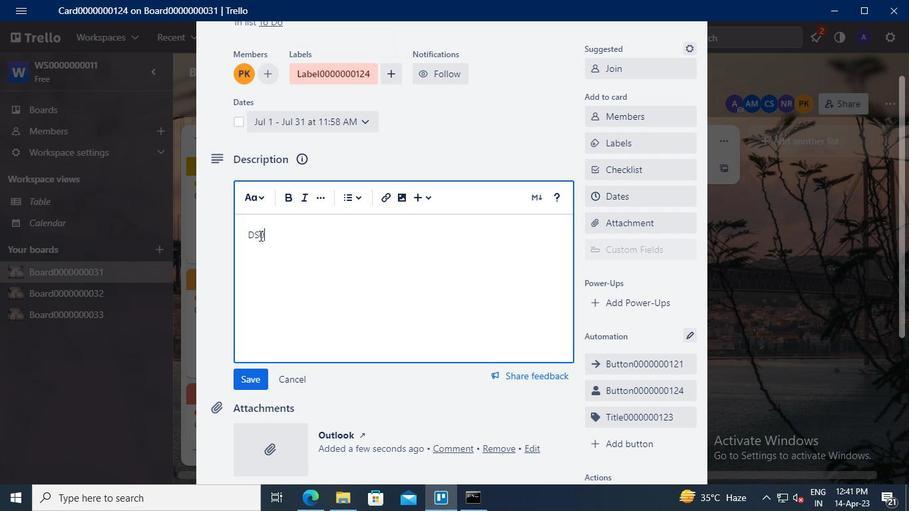 
Action: Keyboard <96>
Screenshot: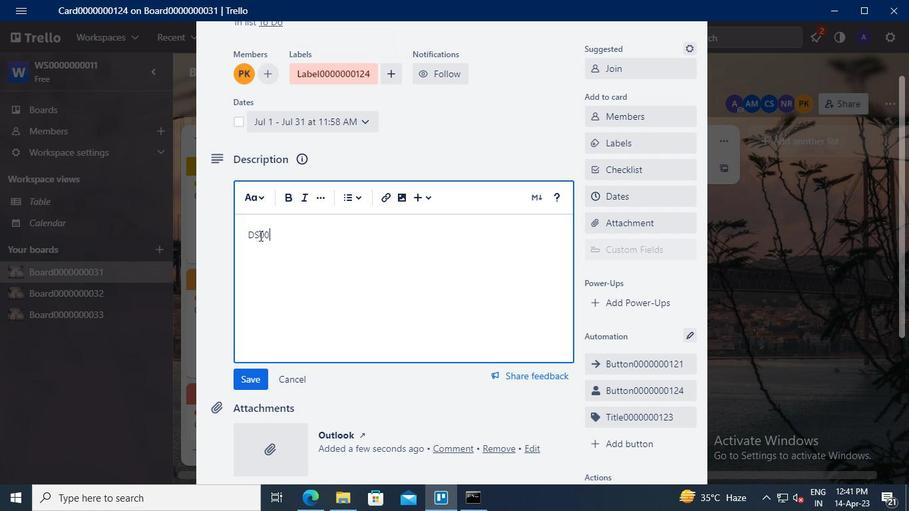 
Action: Keyboard <96>
Screenshot: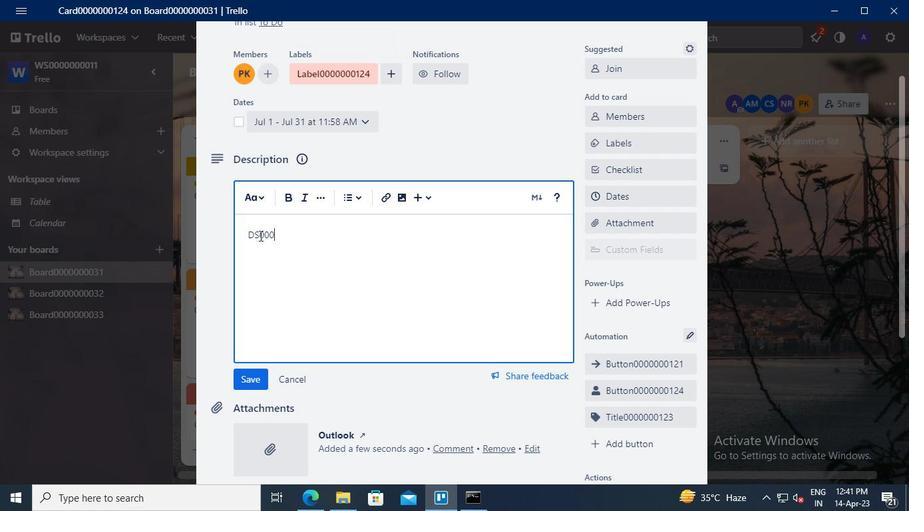 
Action: Keyboard <96>
Screenshot: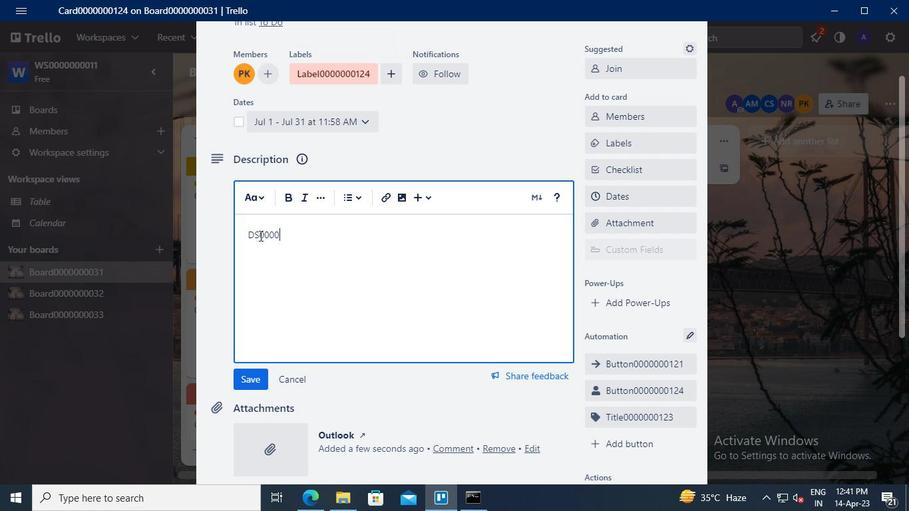
Action: Keyboard <96>
Screenshot: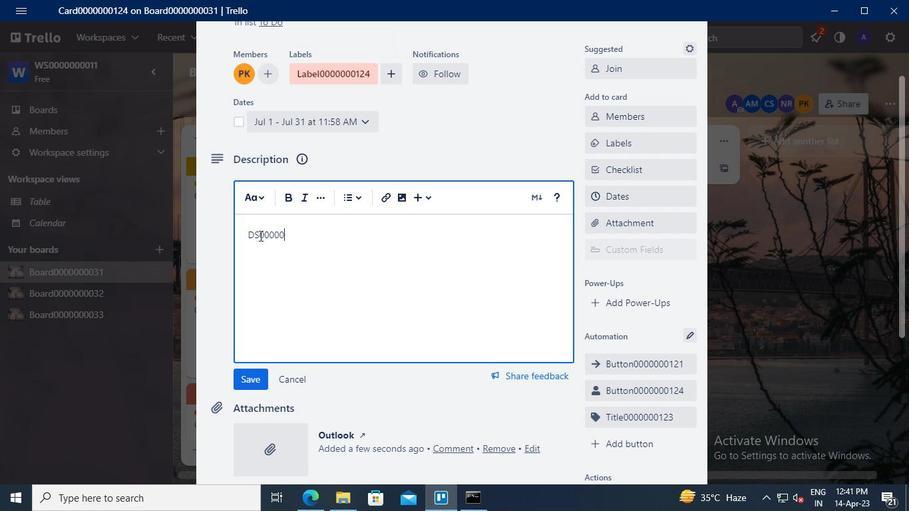 
Action: Keyboard <96>
Screenshot: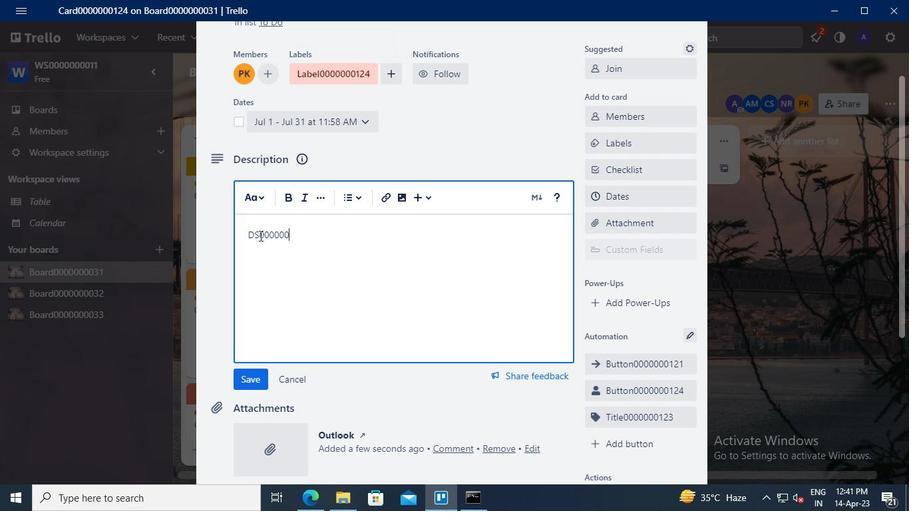 
Action: Keyboard <97>
Screenshot: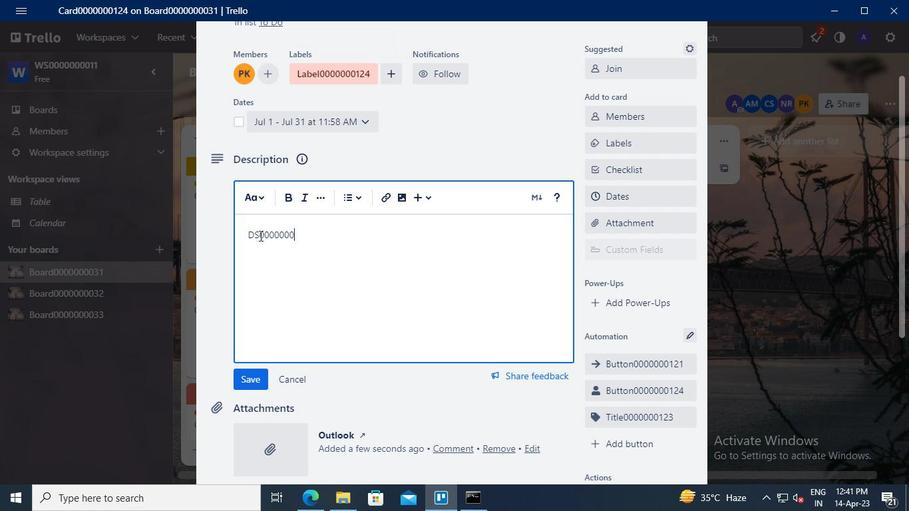 
Action: Keyboard <98>
Screenshot: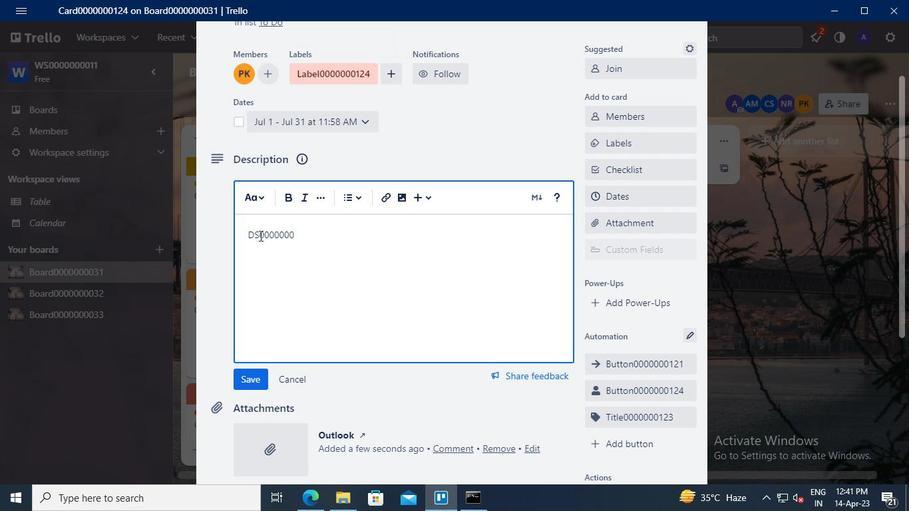 
Action: Keyboard <100>
Screenshot: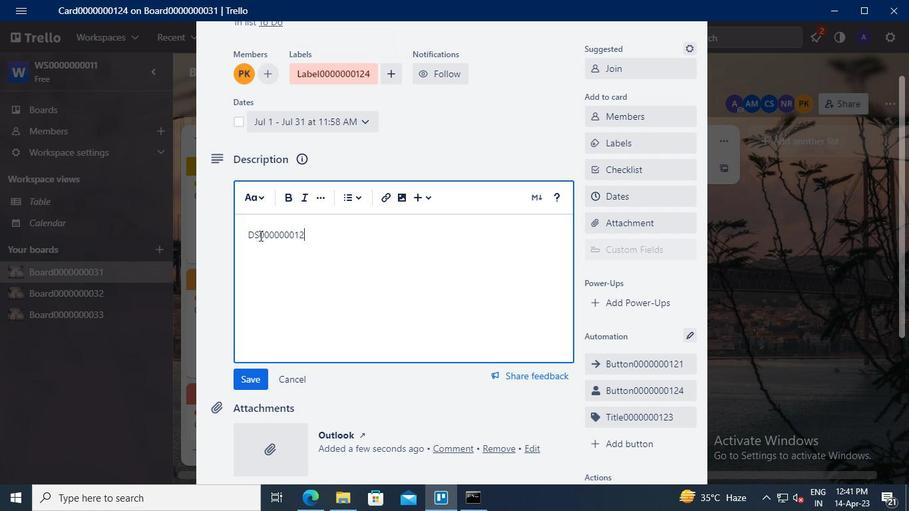 
Action: Mouse moved to (256, 379)
Screenshot: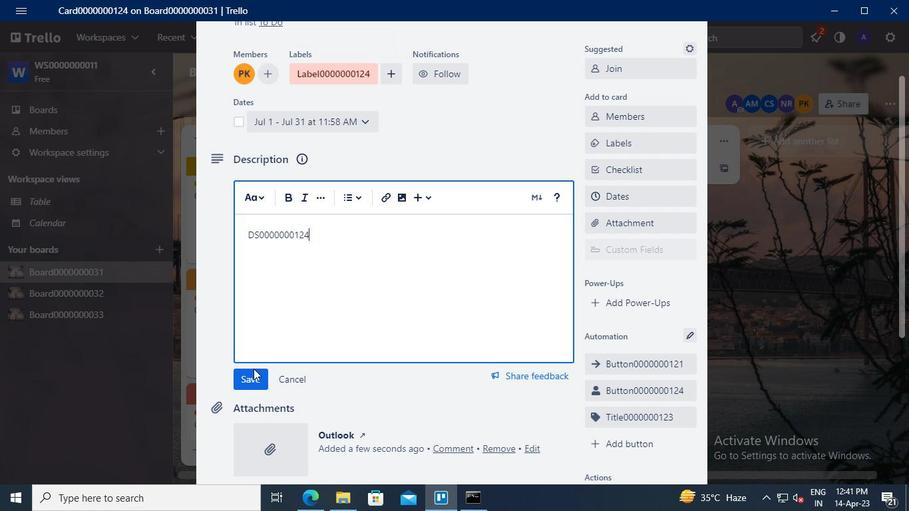 
Action: Mouse pressed left at (256, 379)
Screenshot: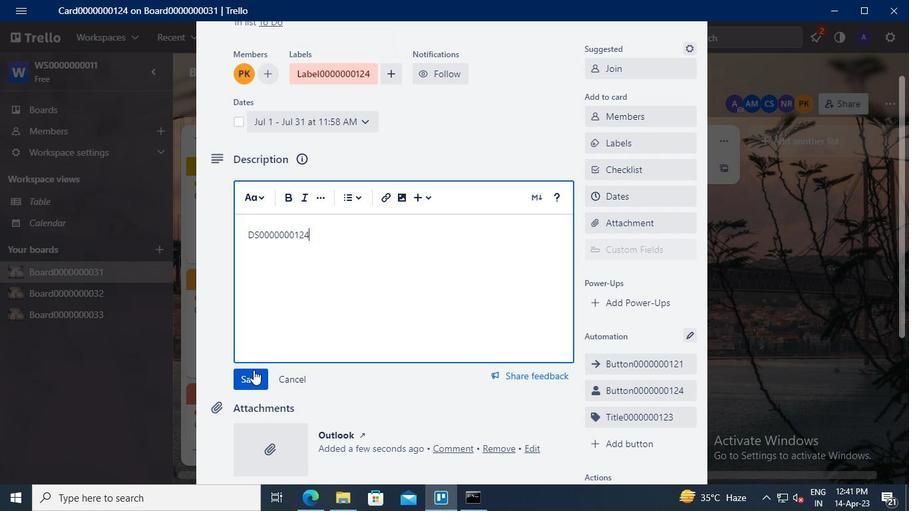 
Action: Mouse moved to (276, 355)
Screenshot: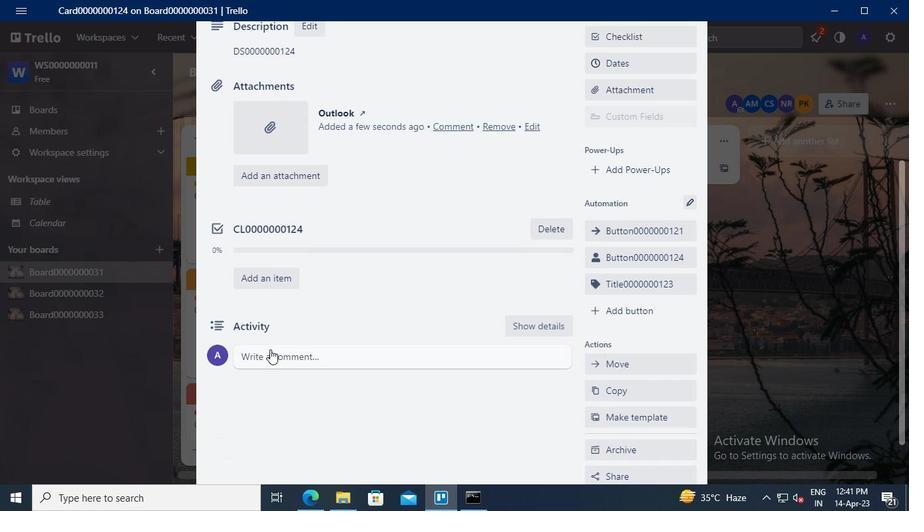 
Action: Mouse pressed left at (276, 355)
Screenshot: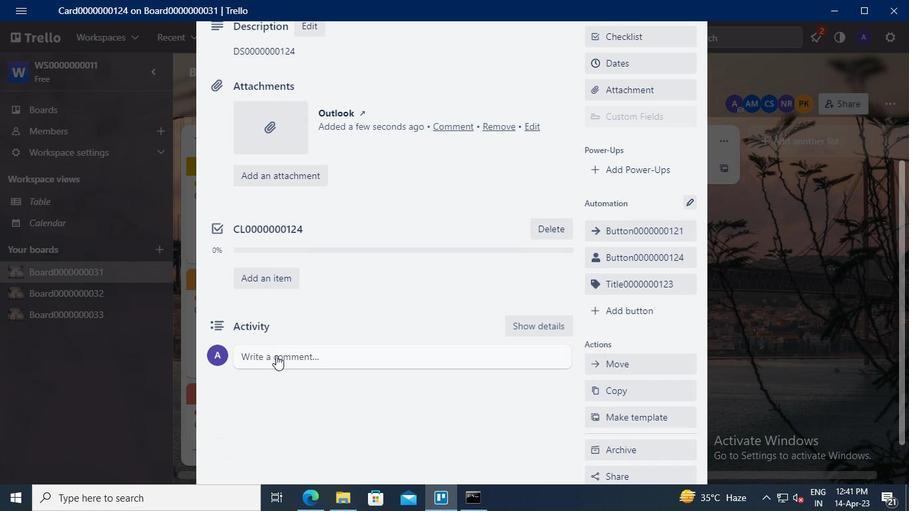 
Action: Keyboard Key.shift
Screenshot: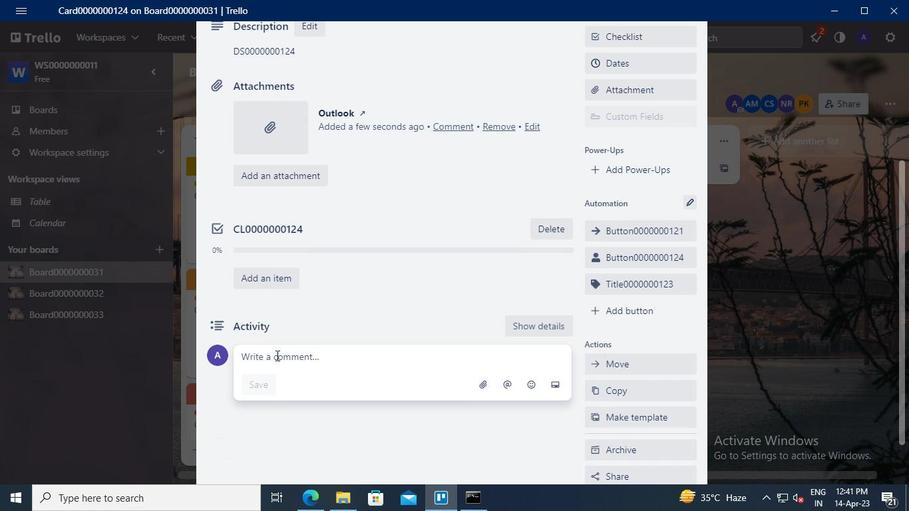 
Action: Keyboard C
Screenshot: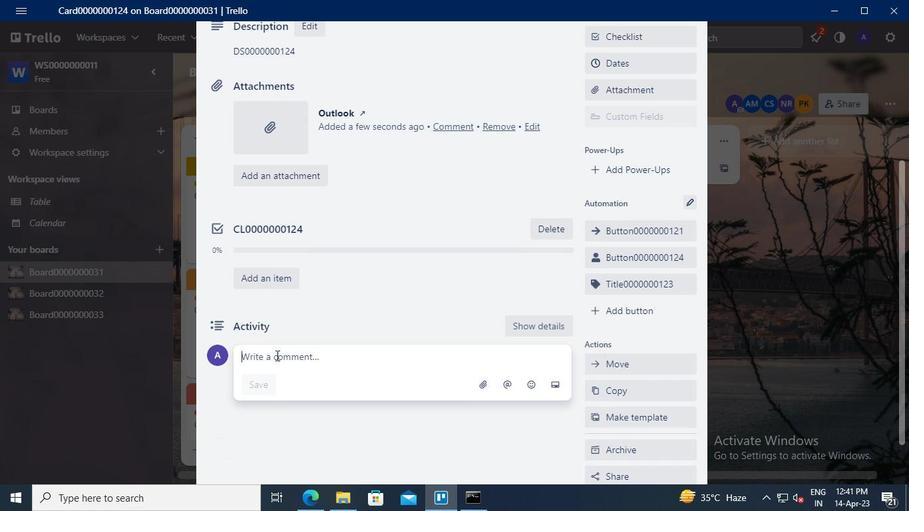 
Action: Keyboard M
Screenshot: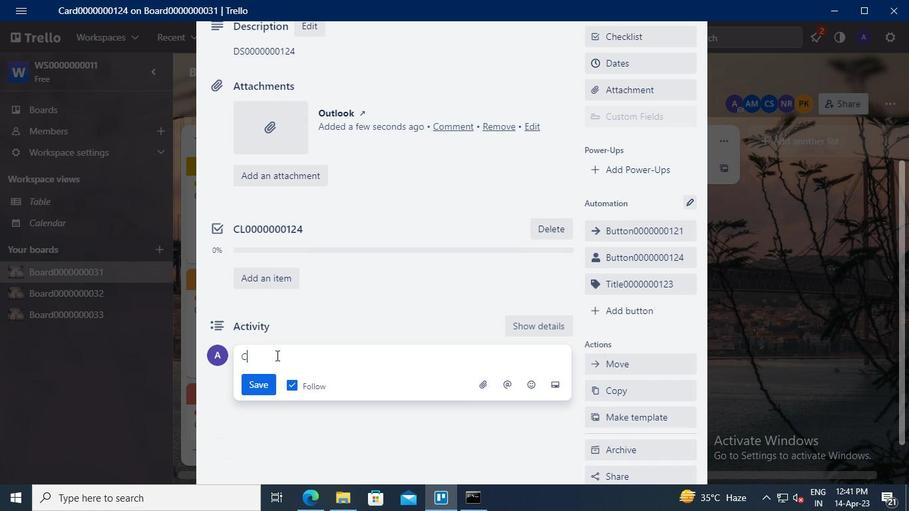 
Action: Keyboard <96>
Screenshot: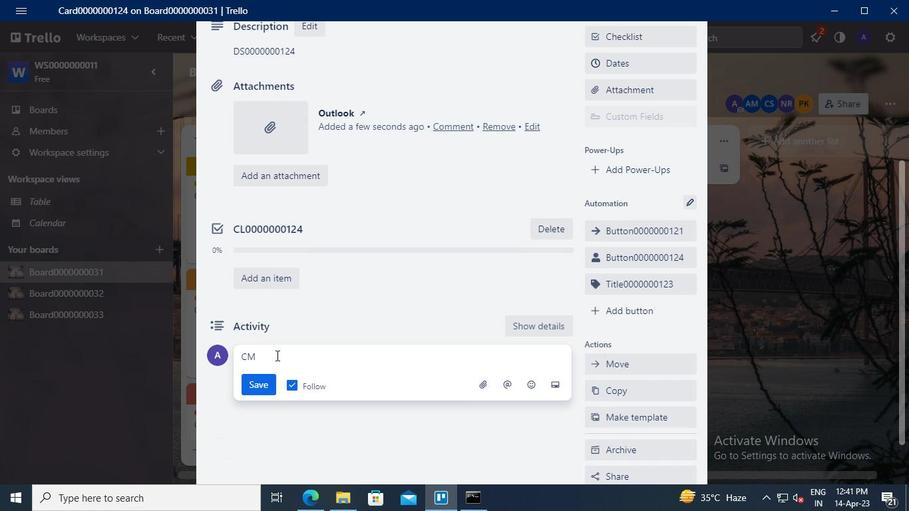 
Action: Keyboard <96>
Screenshot: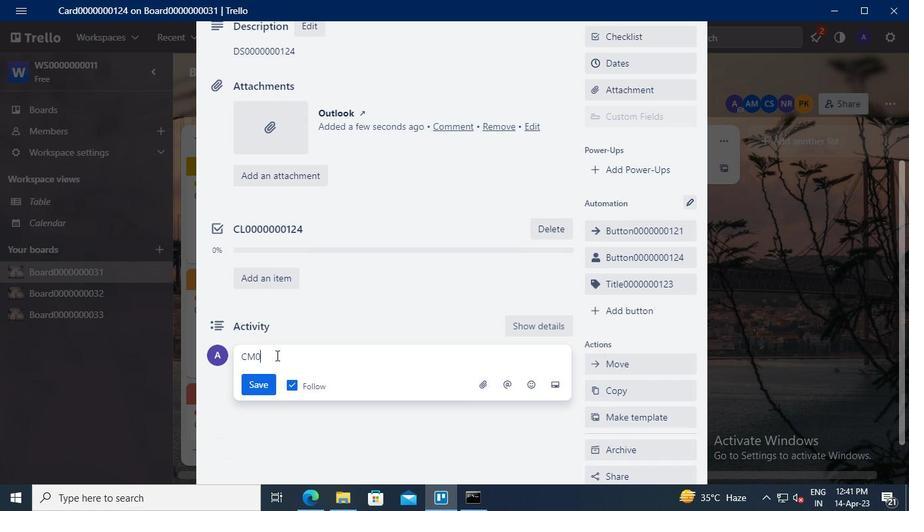 
Action: Keyboard <96>
Screenshot: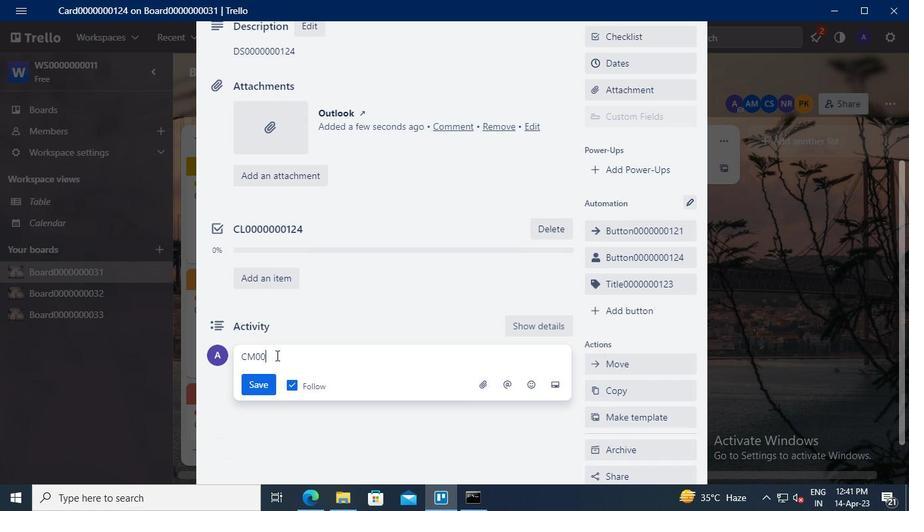 
Action: Keyboard <96>
Screenshot: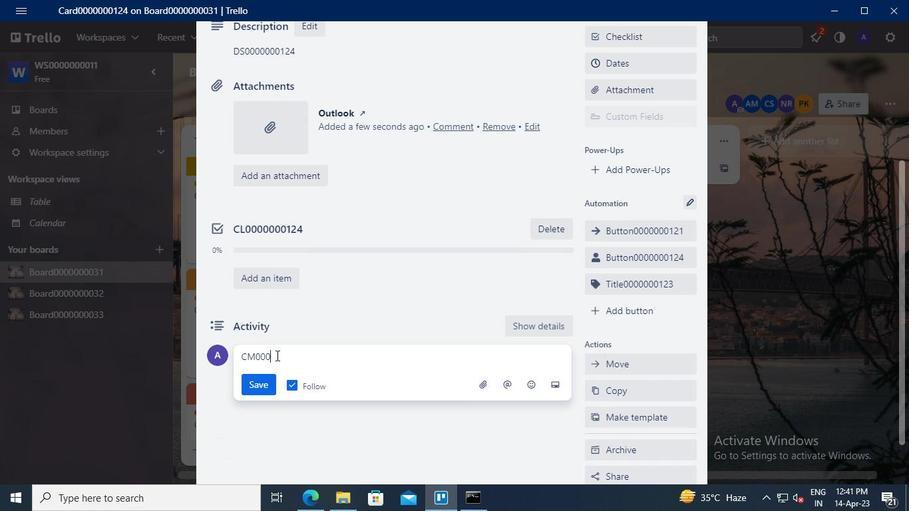 
Action: Keyboard <96>
Screenshot: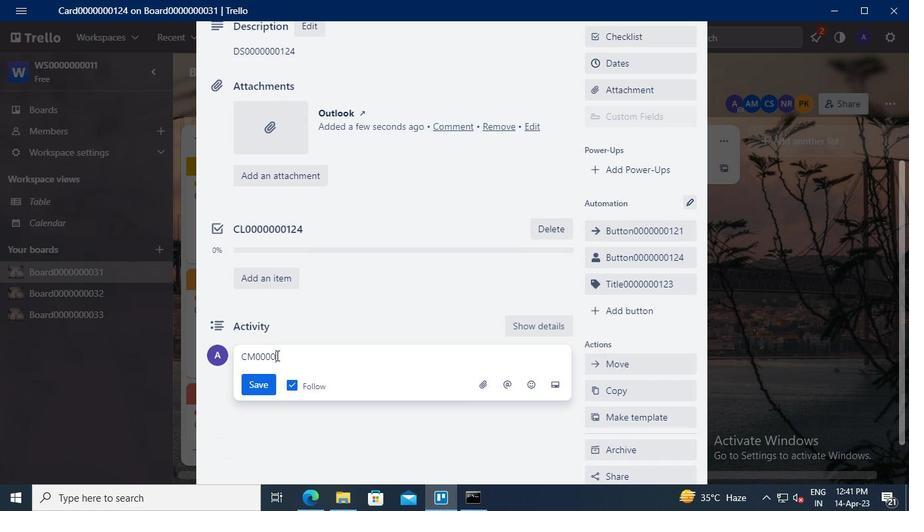 
Action: Keyboard <96>
Screenshot: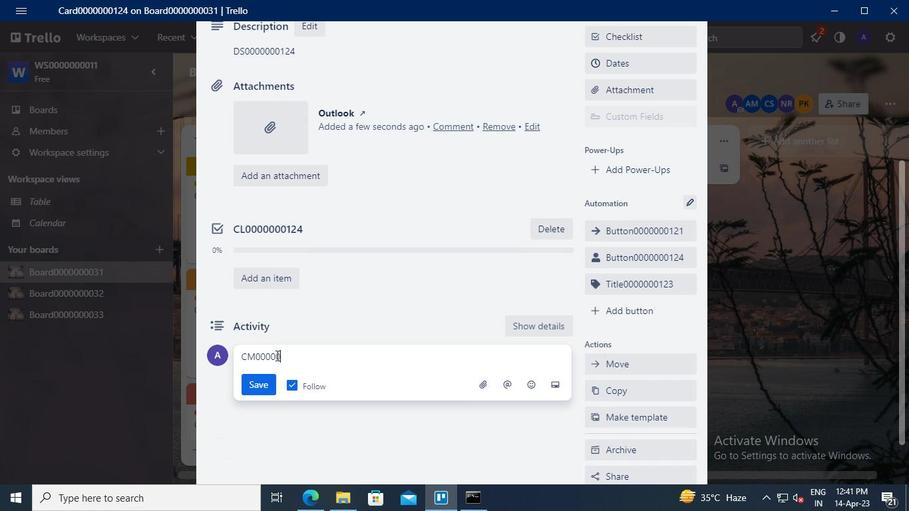 
Action: Keyboard <96>
Screenshot: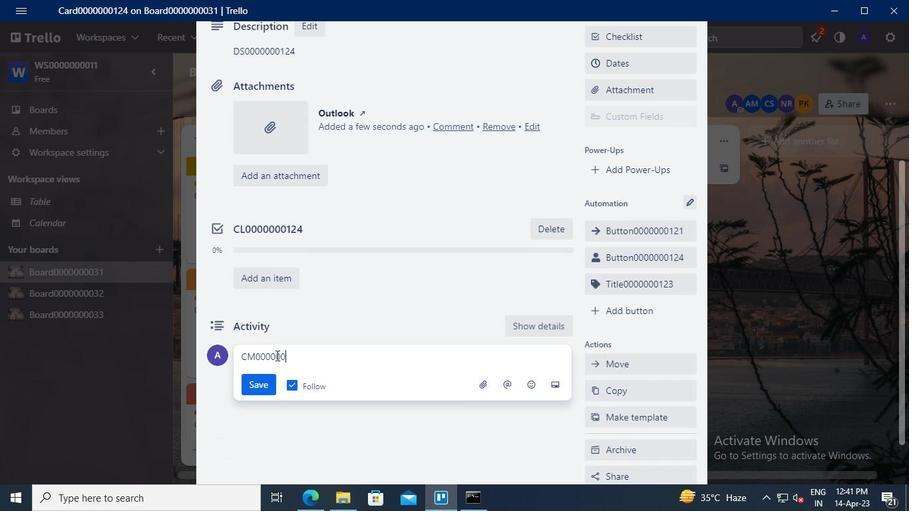 
Action: Keyboard <97>
Screenshot: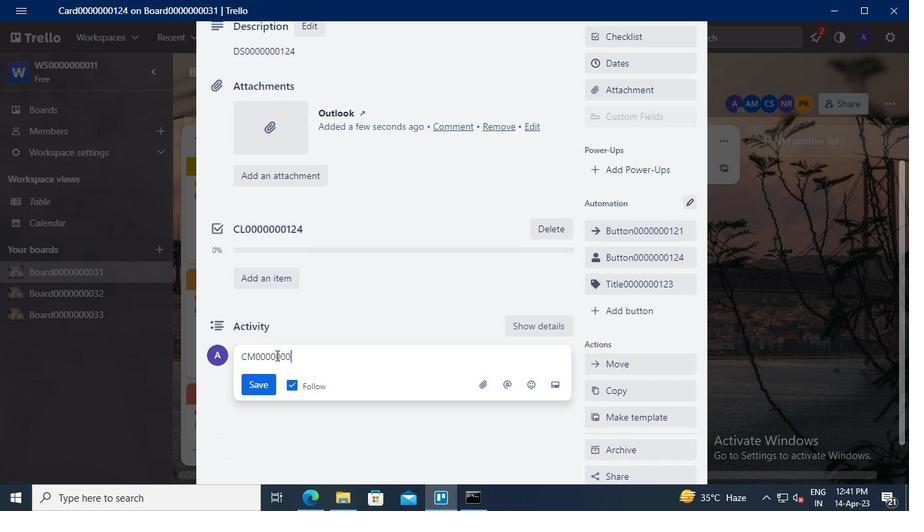 
Action: Keyboard <98>
Screenshot: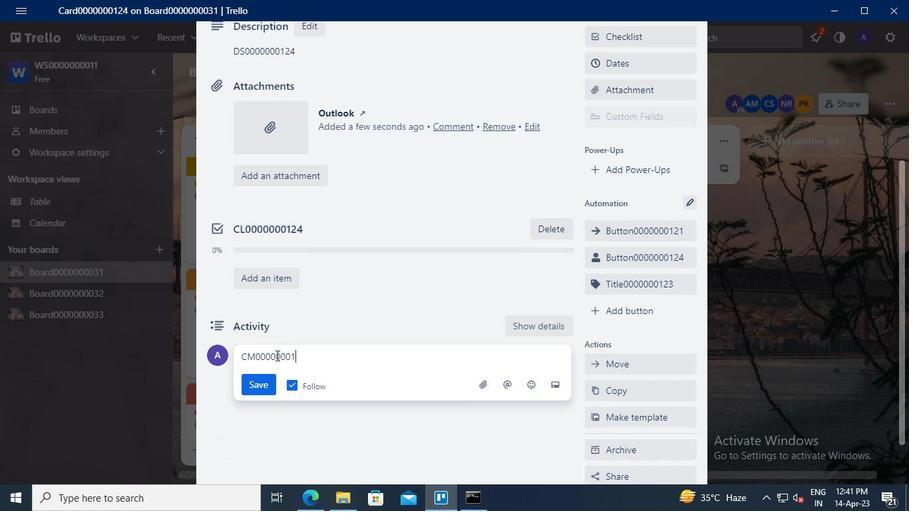 
Action: Keyboard <100>
Screenshot: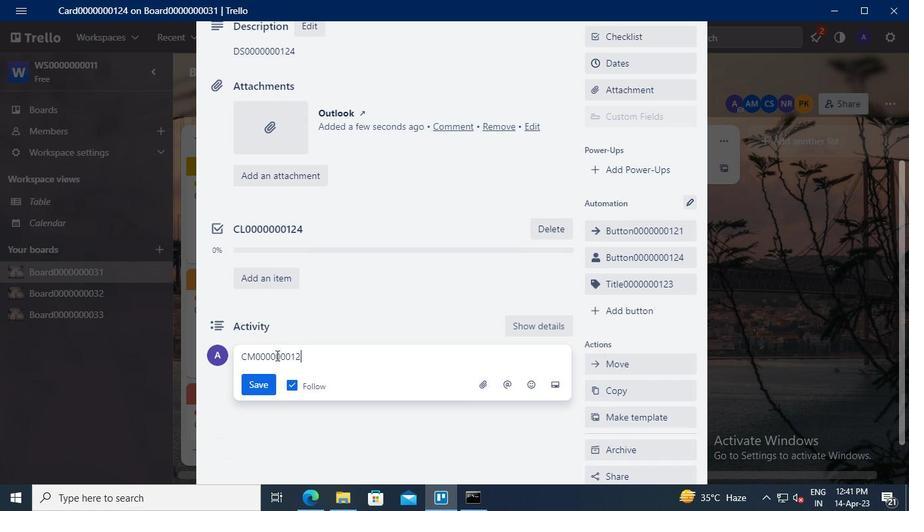 
Action: Mouse moved to (258, 382)
Screenshot: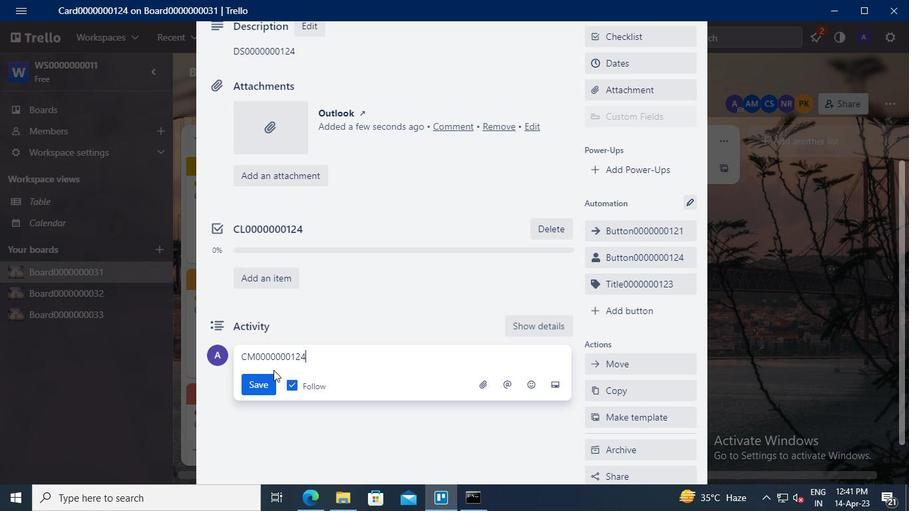 
Action: Mouse pressed left at (258, 382)
Screenshot: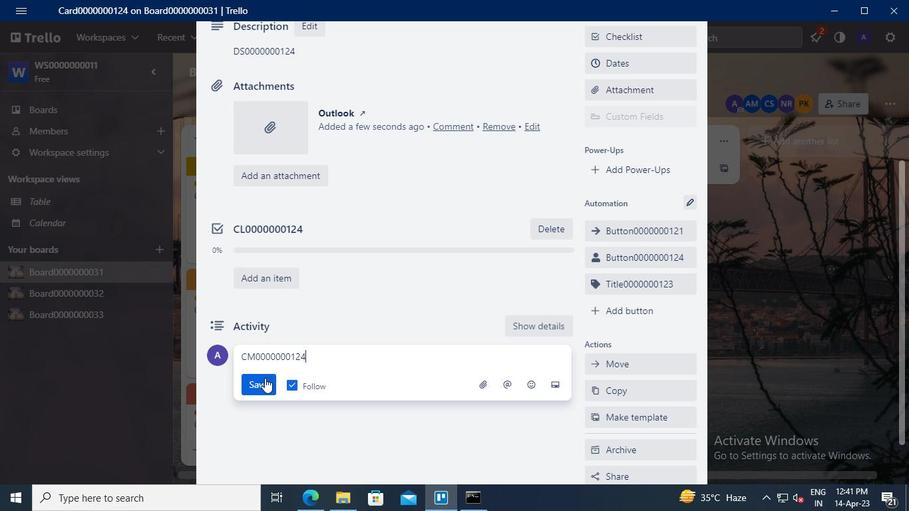 
Action: Mouse moved to (469, 502)
Screenshot: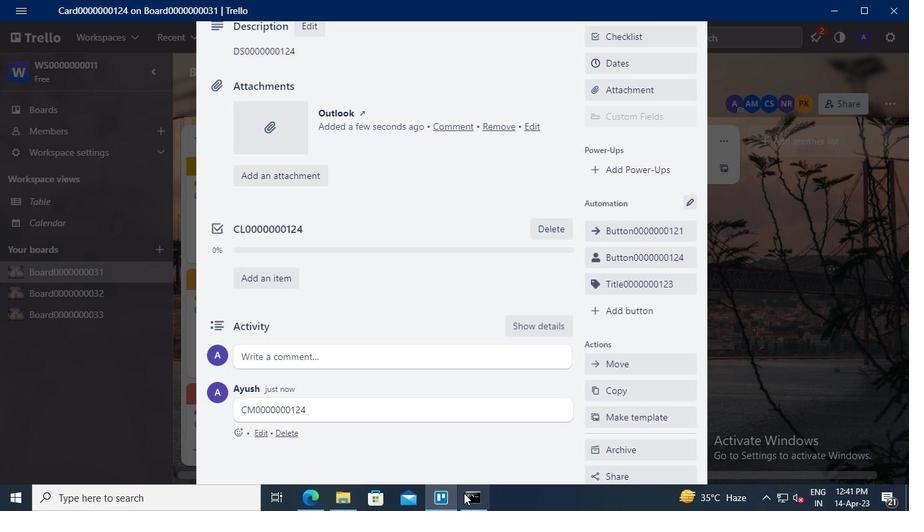 
Action: Mouse pressed left at (469, 502)
Screenshot: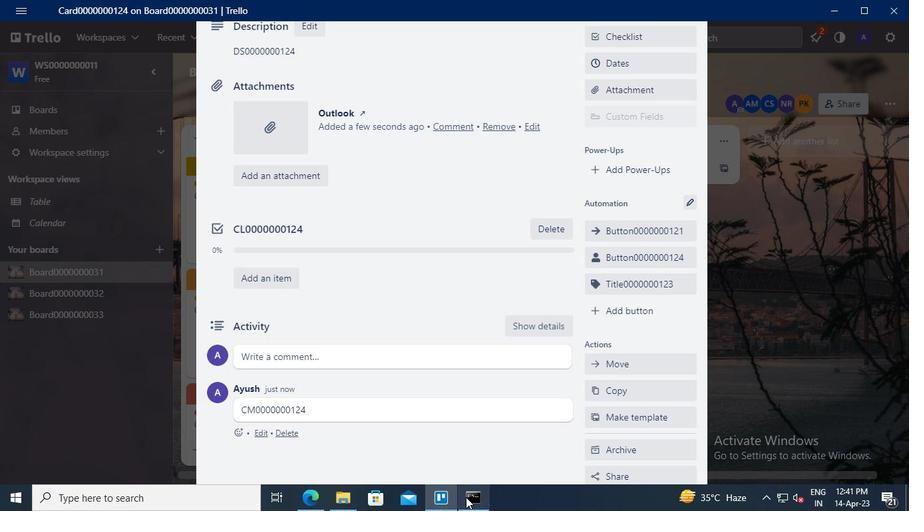 
Action: Mouse moved to (705, 86)
Screenshot: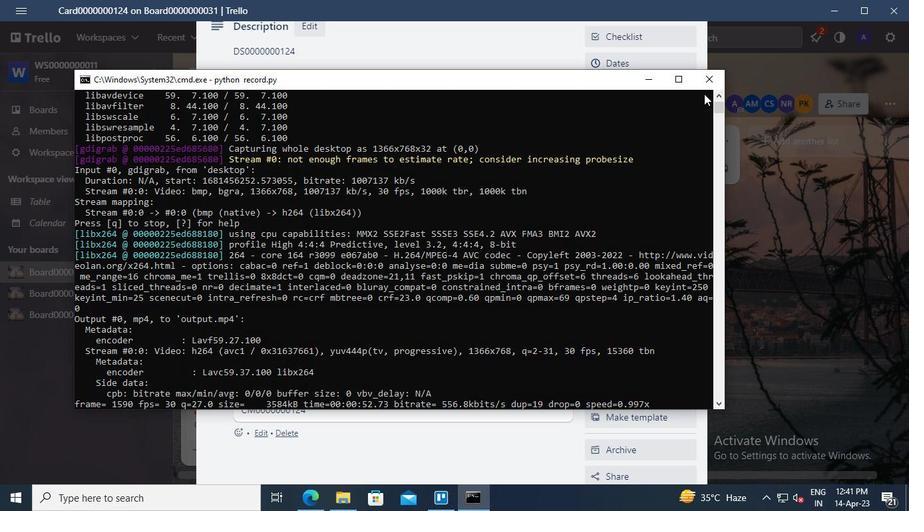 
Action: Mouse pressed left at (705, 86)
Screenshot: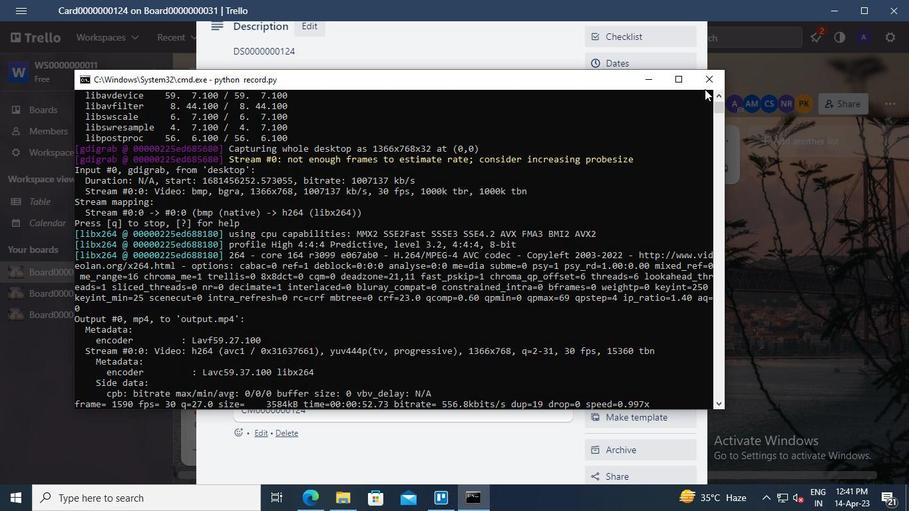 
